 Task: Check all design inspirations
Action: Mouse pressed left at (540, 537)
Screenshot: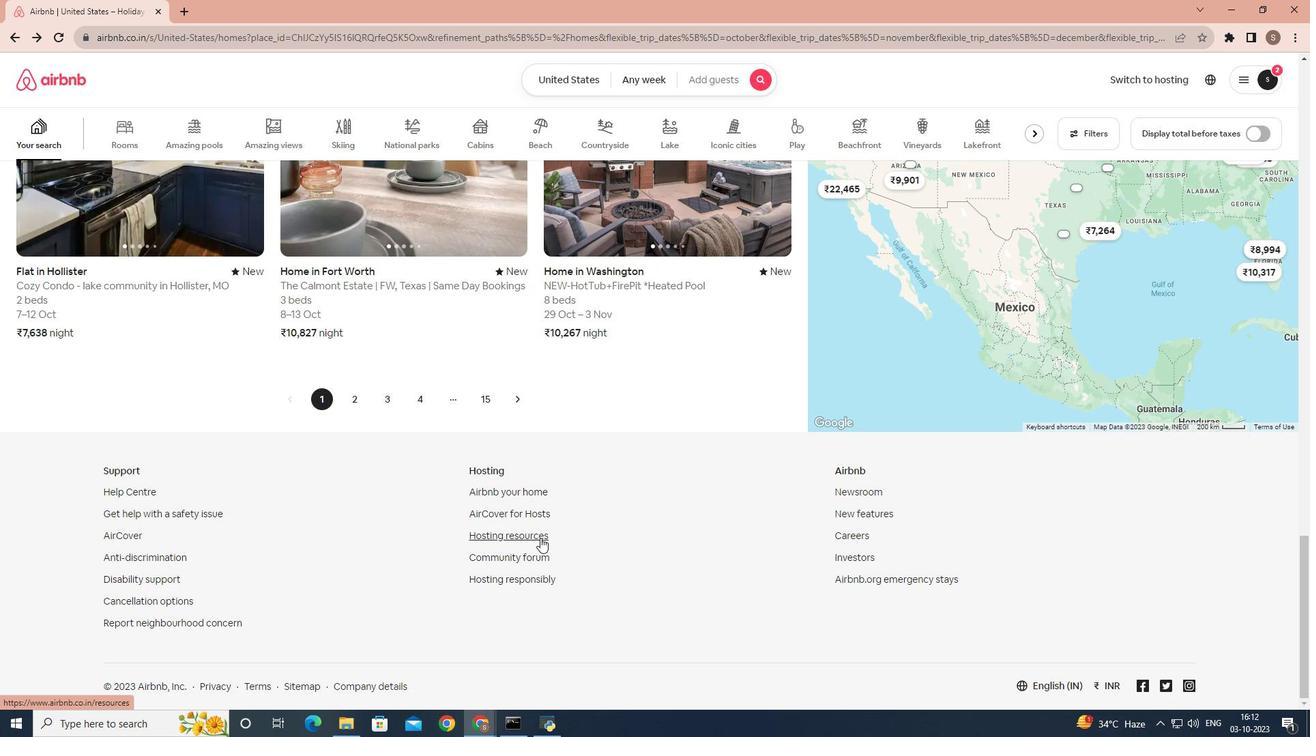 
Action: Mouse moved to (1098, 73)
Screenshot: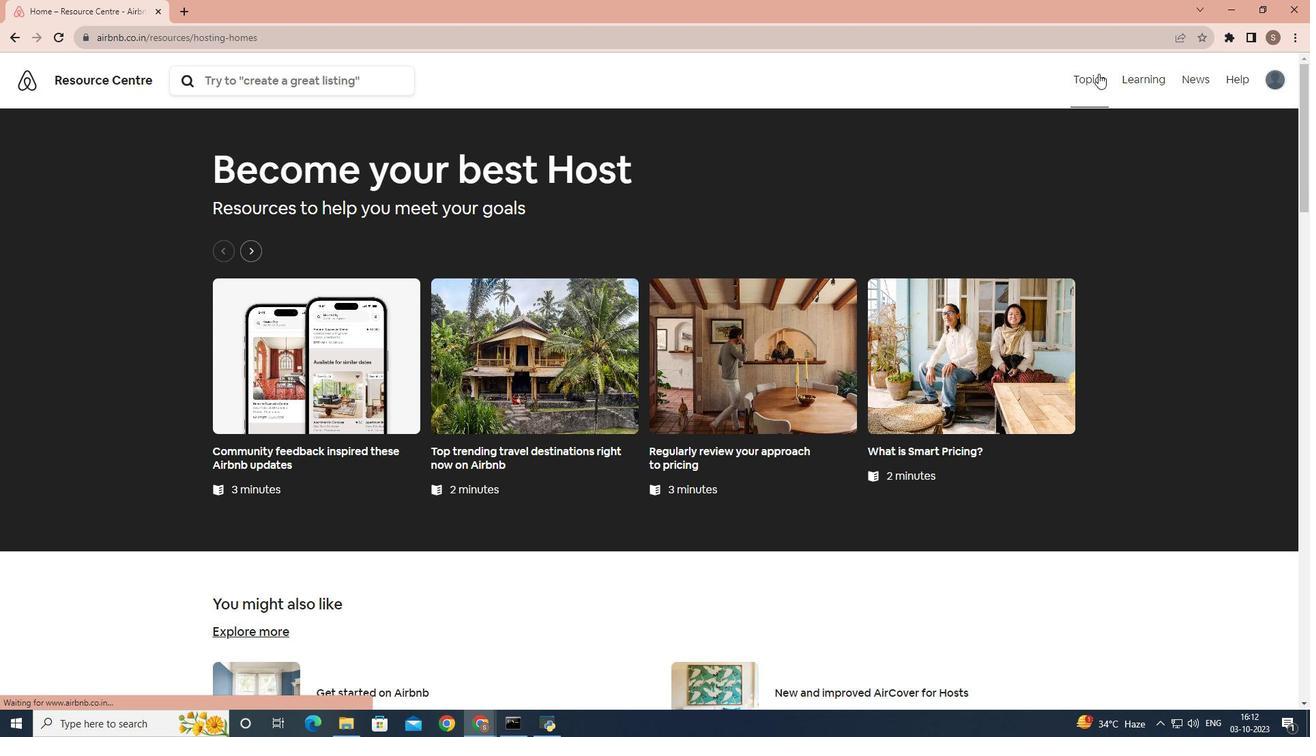 
Action: Mouse pressed left at (1098, 73)
Screenshot: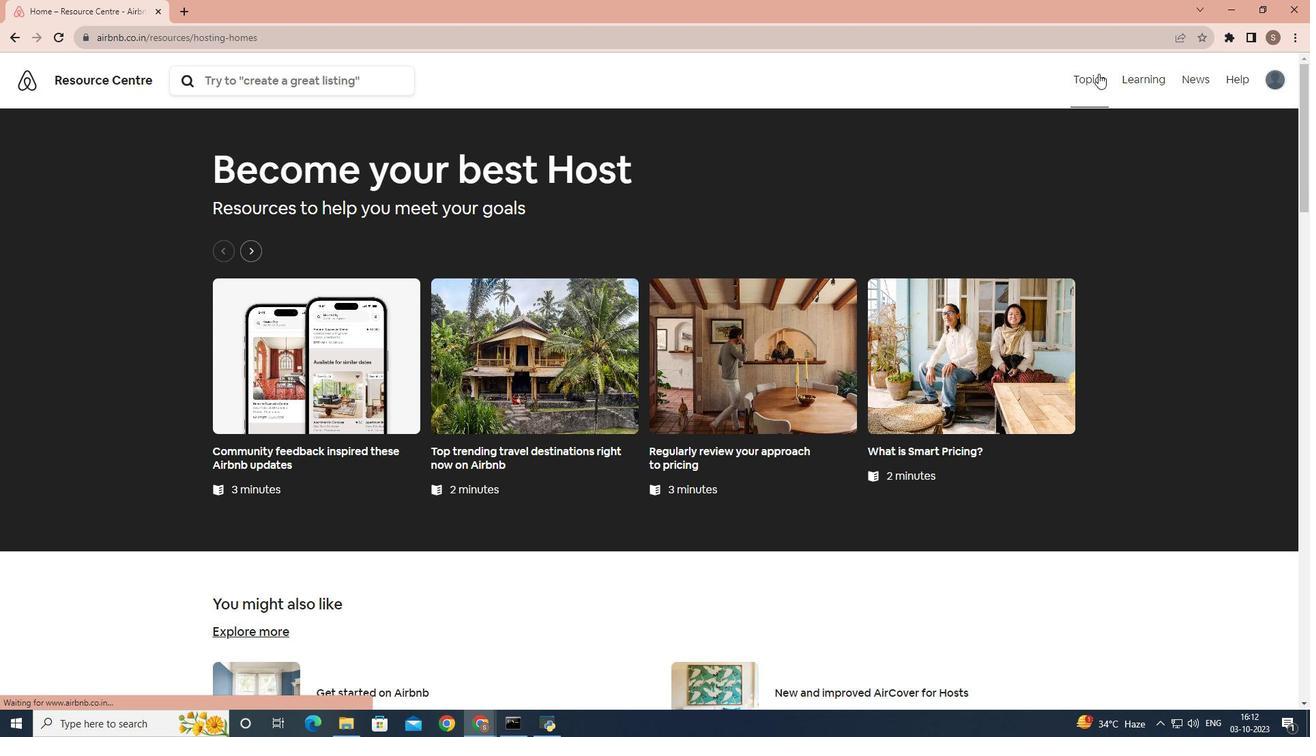 
Action: Mouse moved to (372, 159)
Screenshot: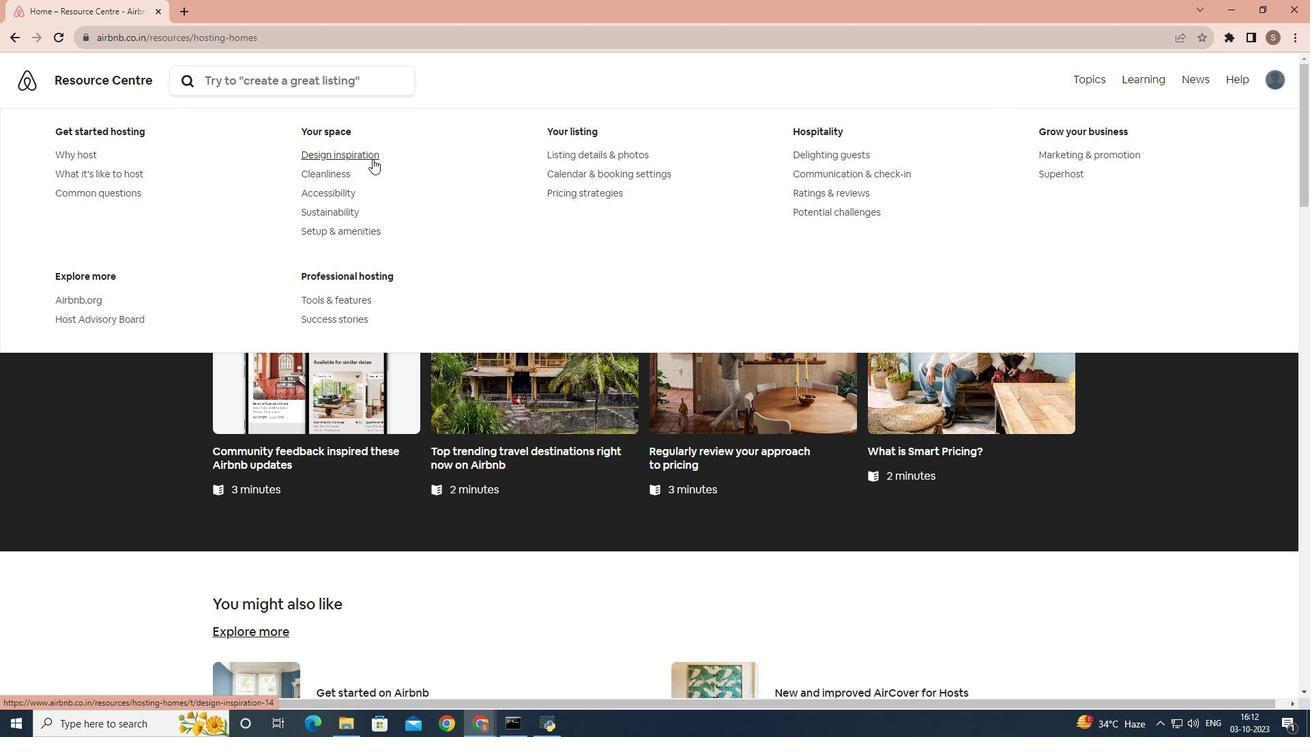 
Action: Mouse pressed left at (372, 159)
Screenshot: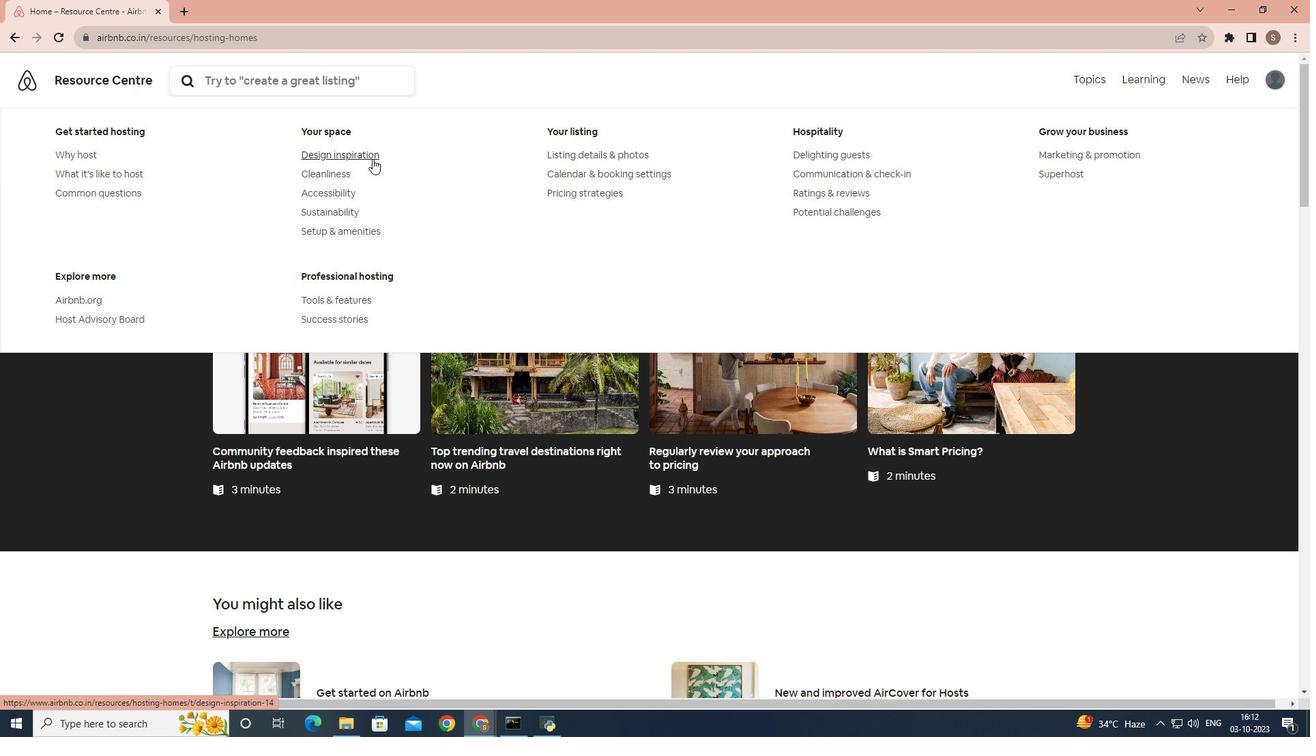 
Action: Mouse moved to (377, 179)
Screenshot: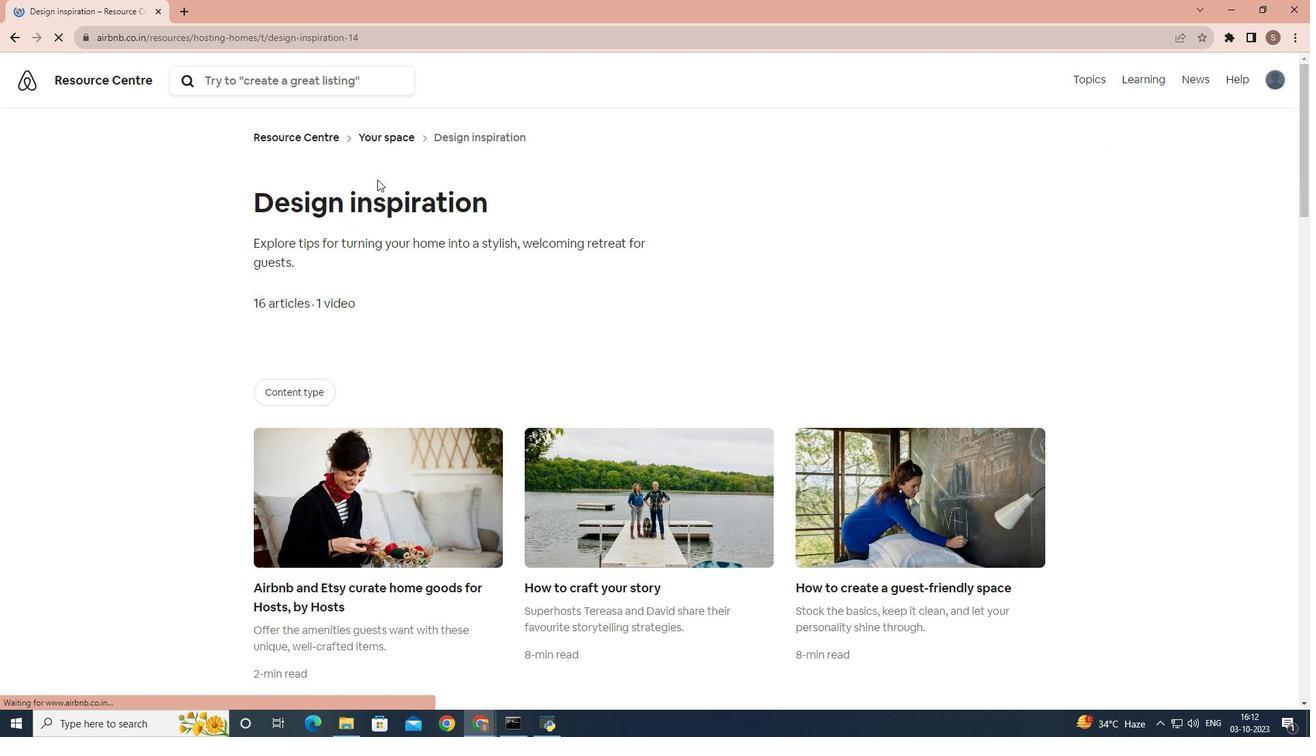 
Action: Mouse scrolled (377, 178) with delta (0, 0)
Screenshot: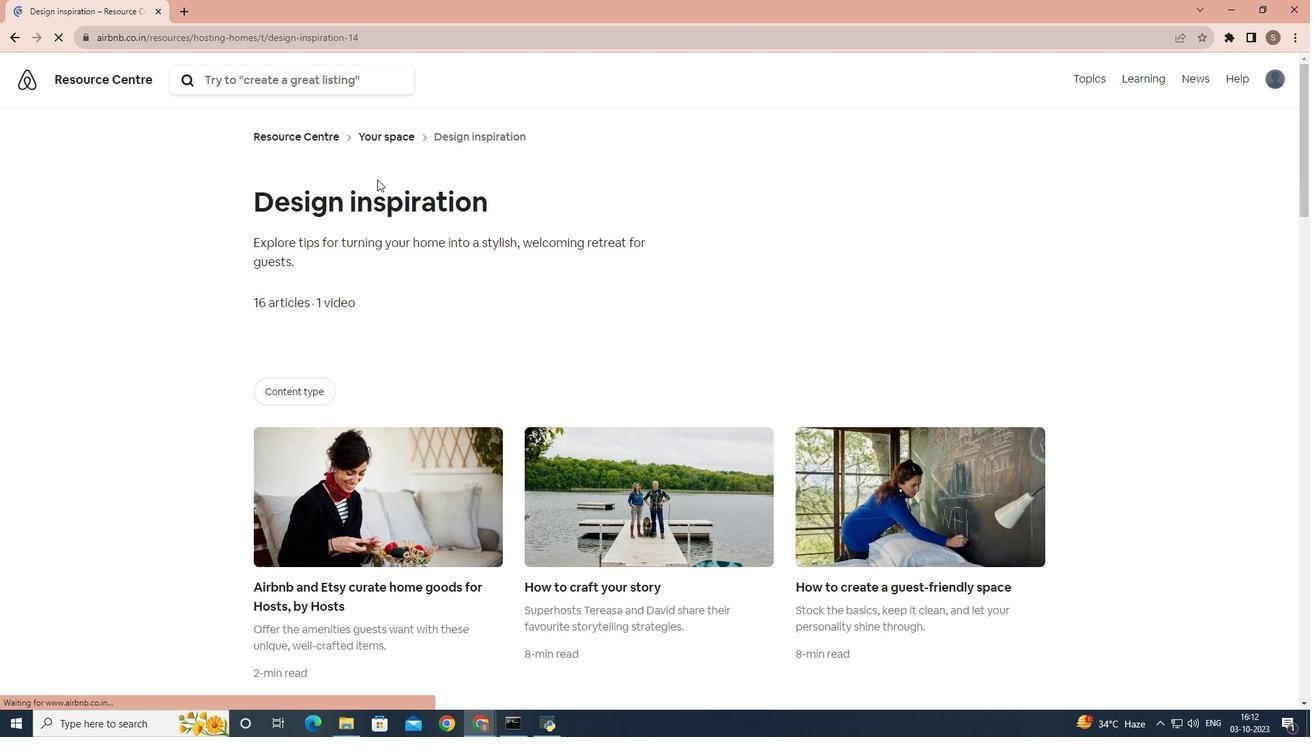 
Action: Mouse scrolled (377, 178) with delta (0, 0)
Screenshot: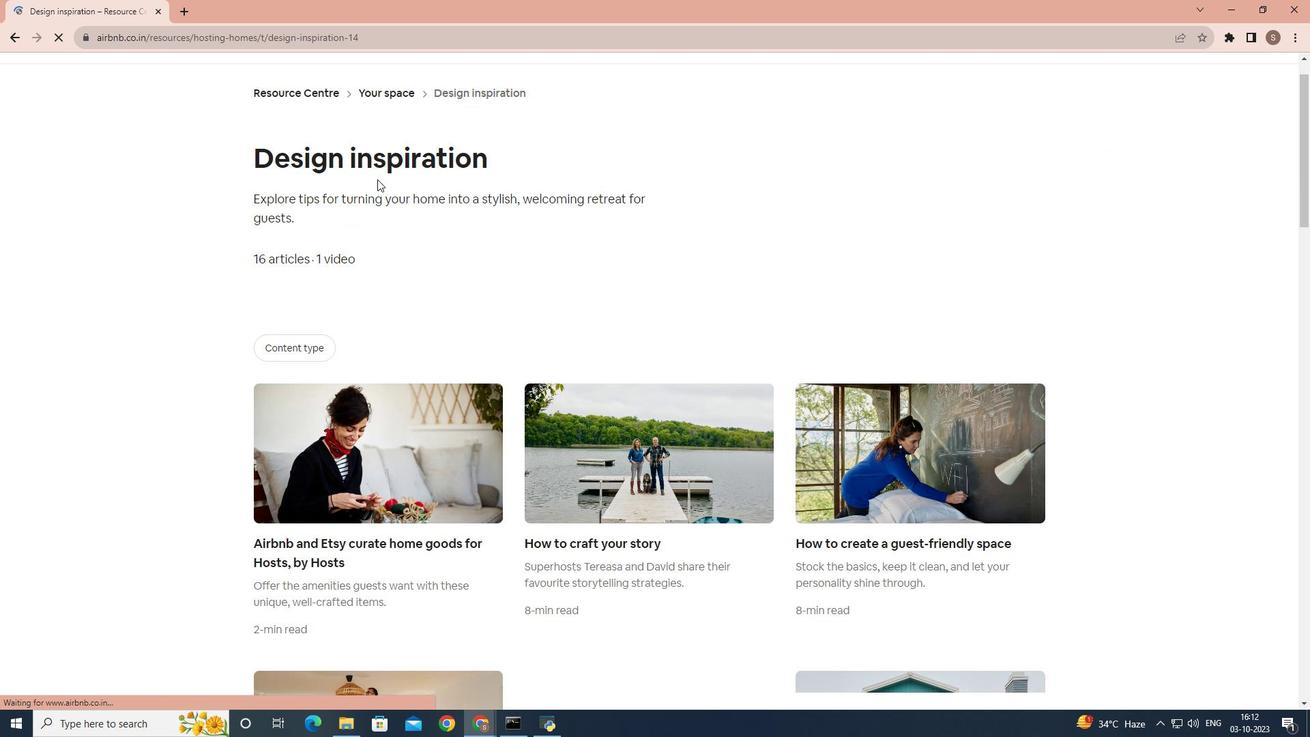 
Action: Mouse scrolled (377, 178) with delta (0, 0)
Screenshot: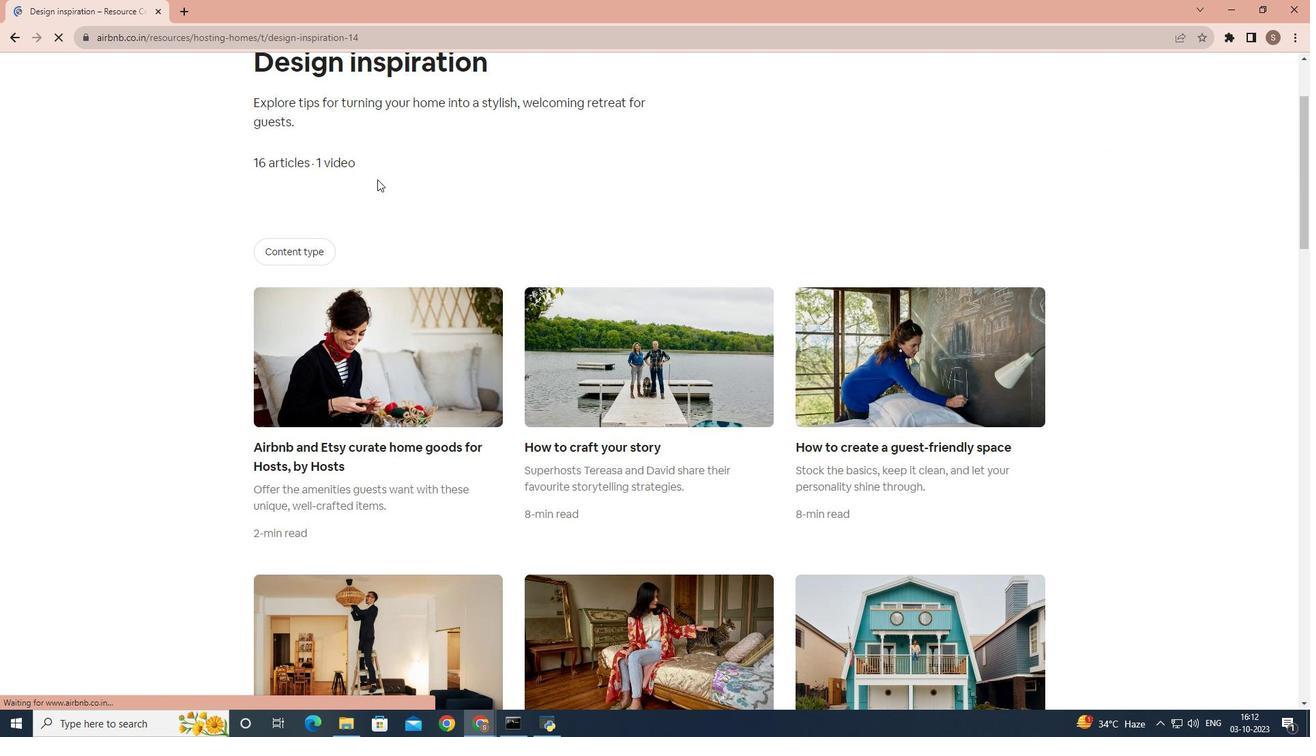 
Action: Mouse scrolled (377, 178) with delta (0, 0)
Screenshot: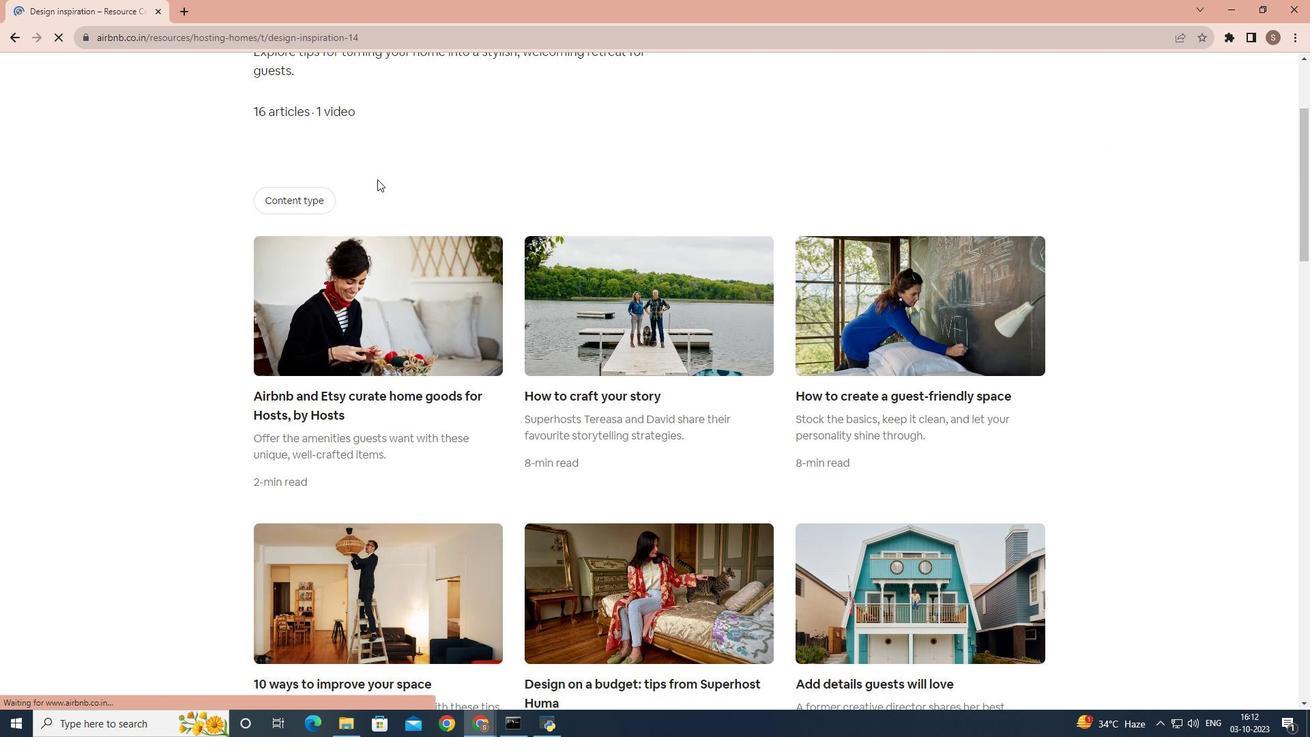 
Action: Mouse scrolled (377, 178) with delta (0, 0)
Screenshot: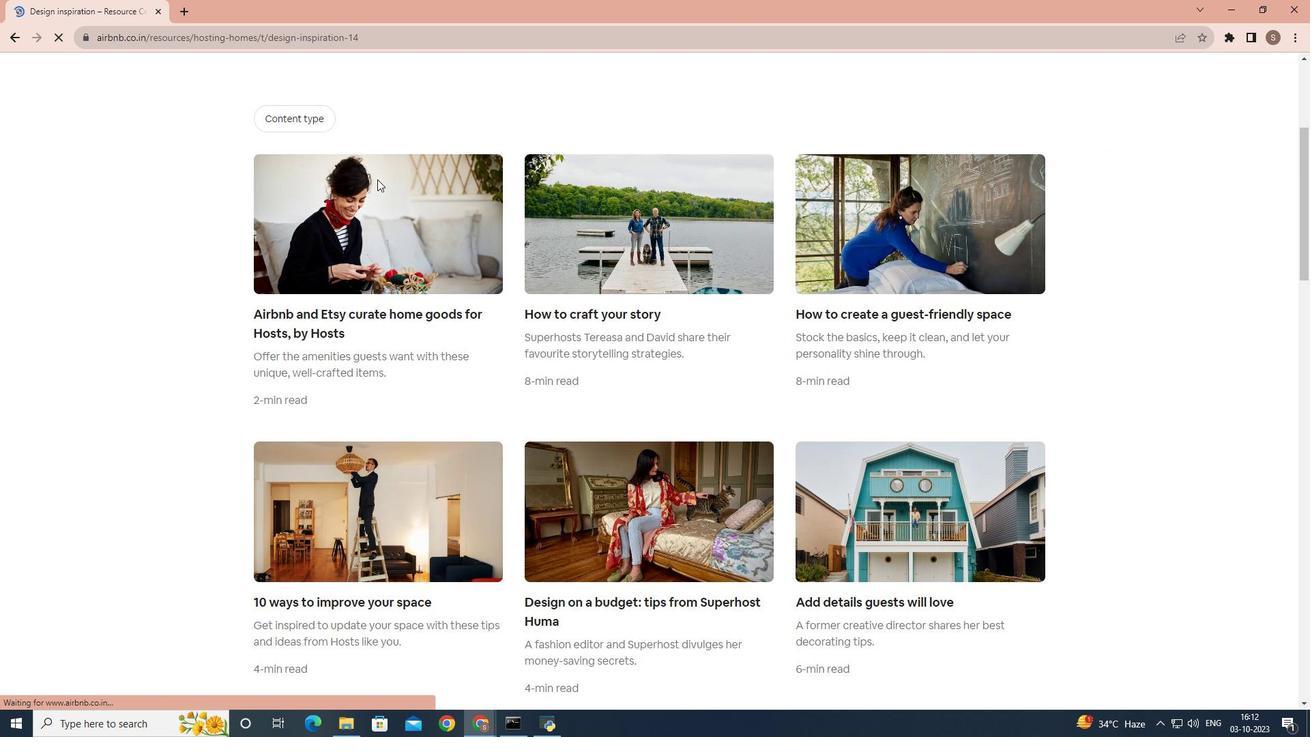 
Action: Mouse scrolled (377, 178) with delta (0, 0)
Screenshot: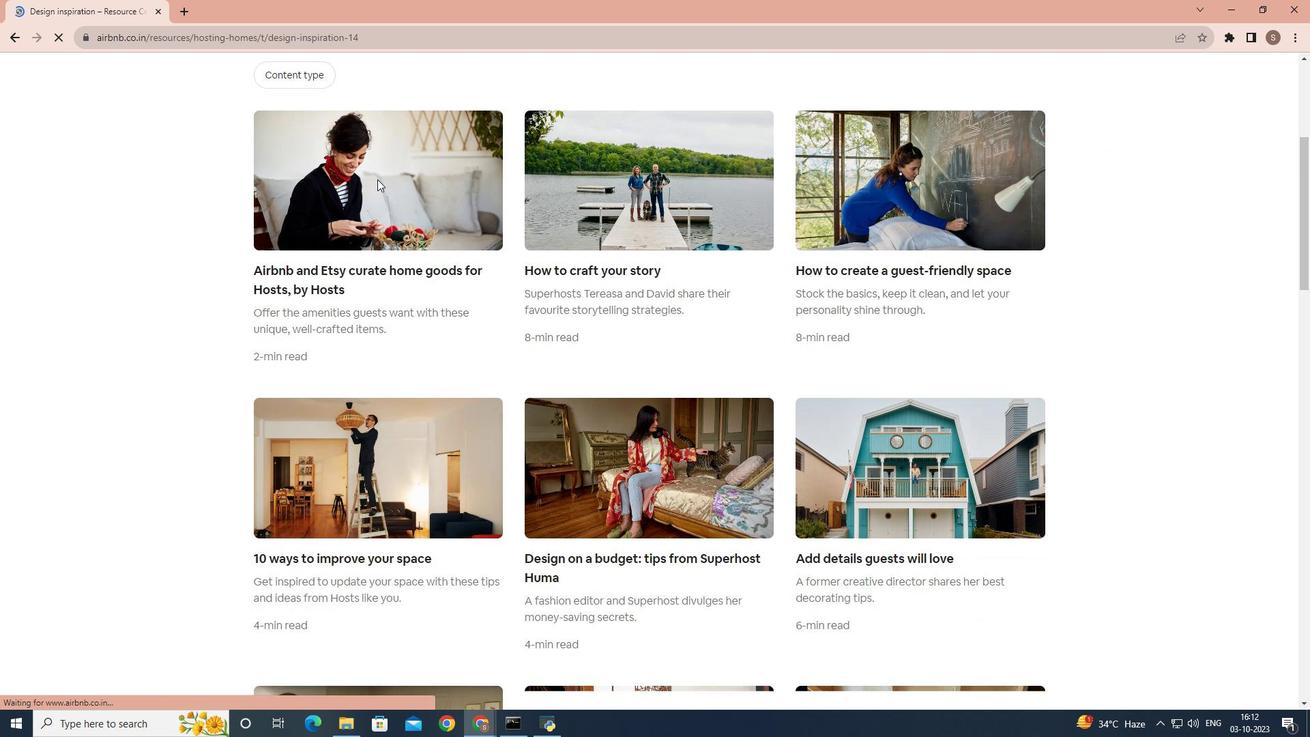 
Action: Mouse scrolled (377, 178) with delta (0, 0)
Screenshot: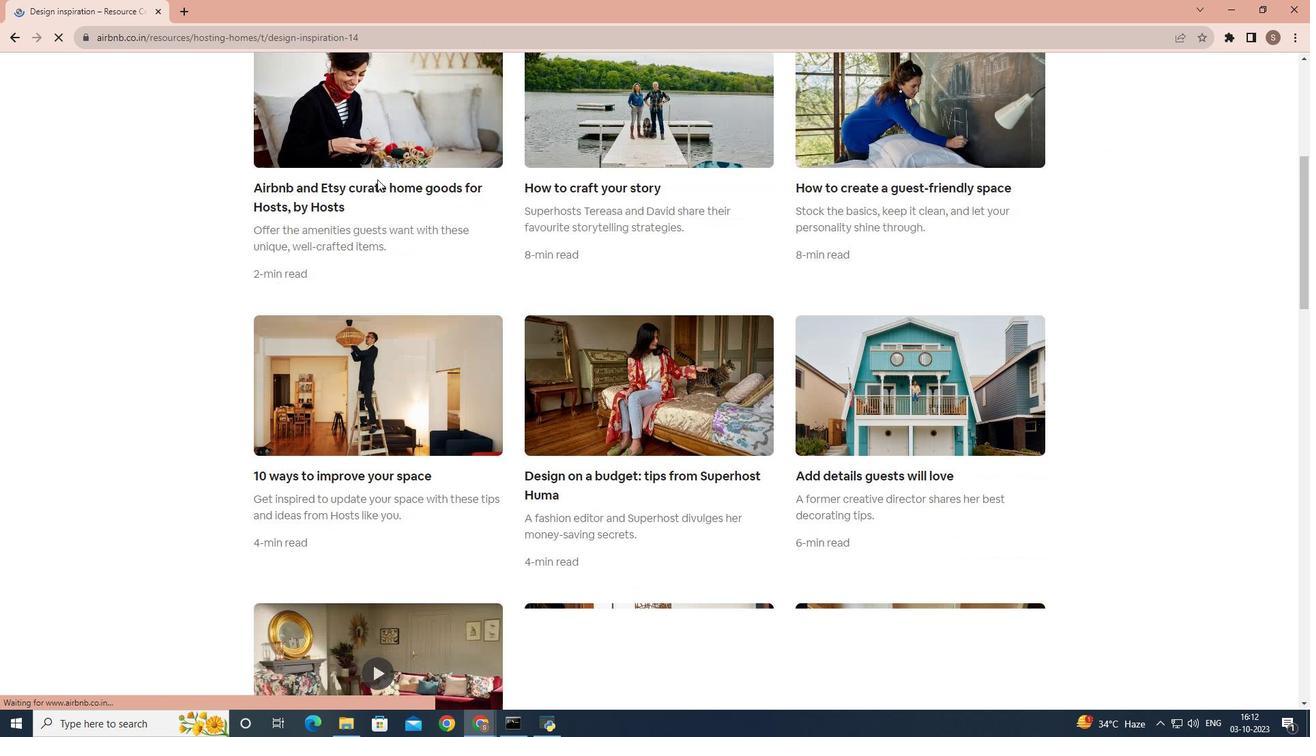 
Action: Mouse scrolled (377, 178) with delta (0, 0)
Screenshot: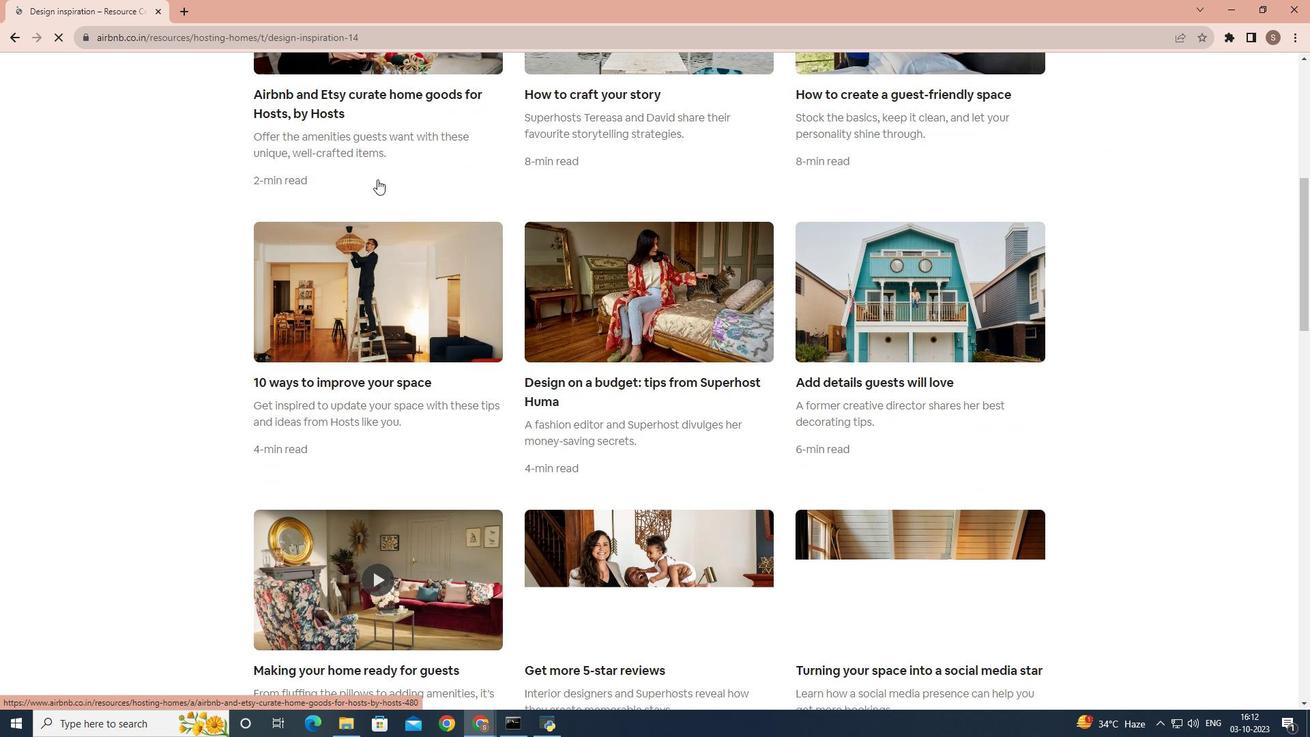 
Action: Mouse scrolled (377, 178) with delta (0, 0)
Screenshot: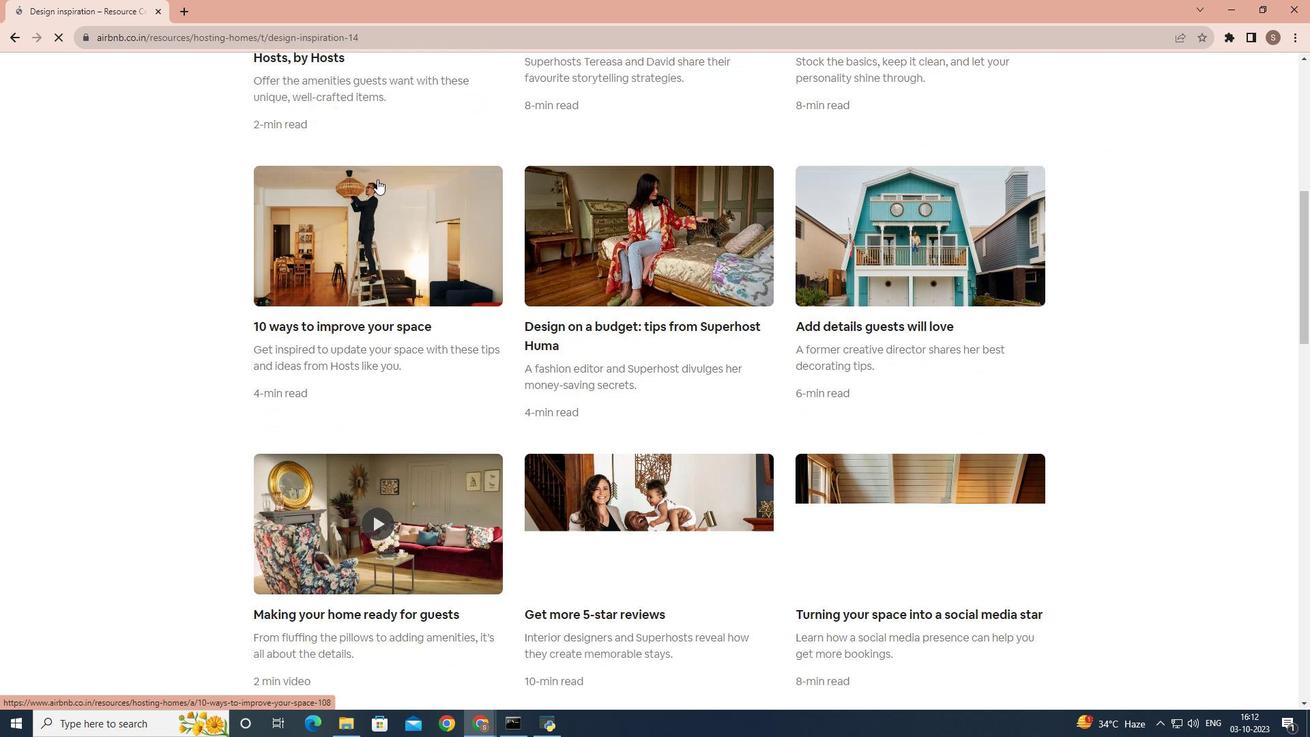 
Action: Mouse scrolled (377, 178) with delta (0, 0)
Screenshot: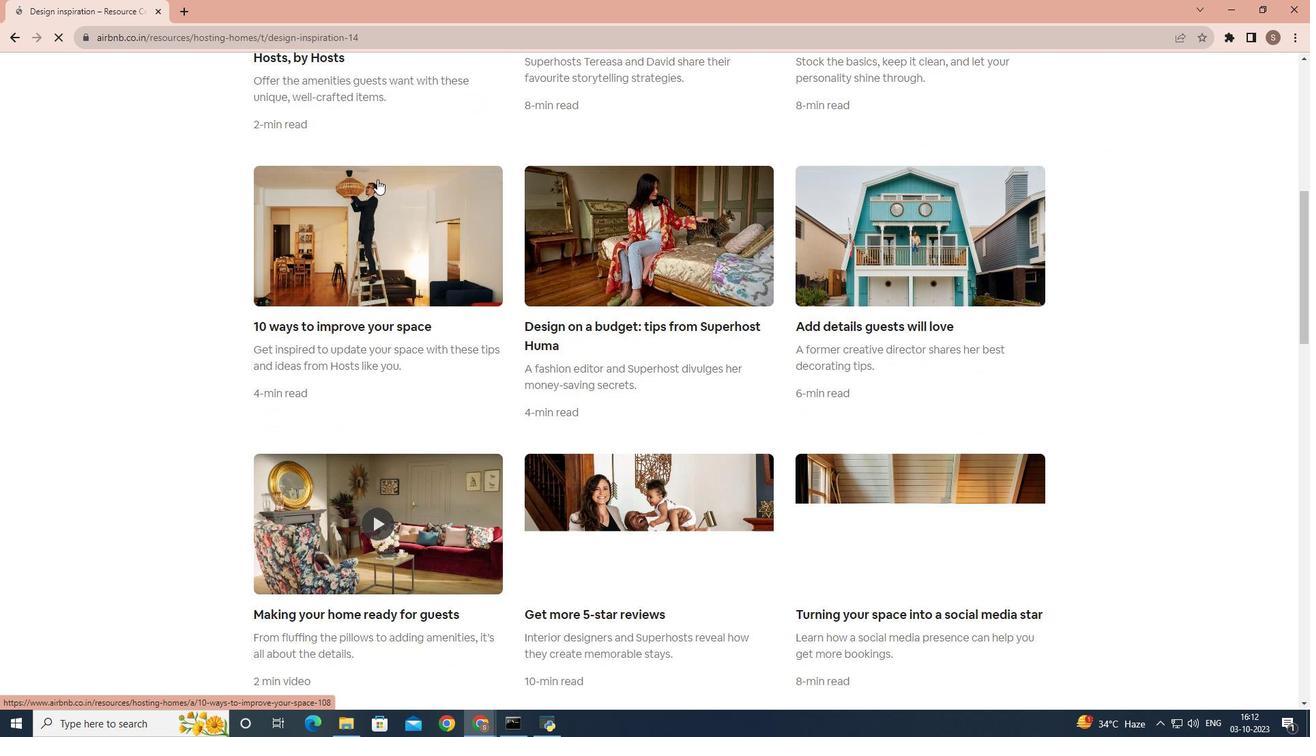 
Action: Mouse scrolled (377, 178) with delta (0, 0)
Screenshot: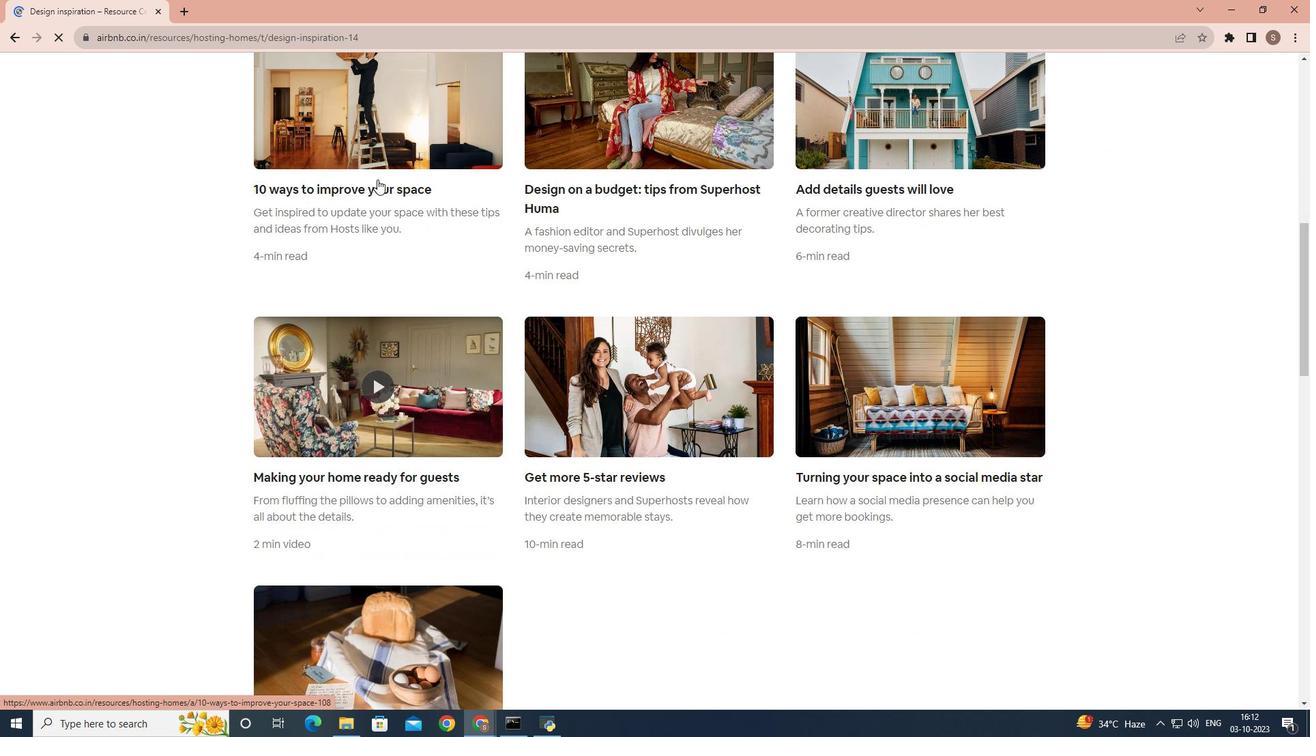
Action: Mouse scrolled (377, 178) with delta (0, 0)
Screenshot: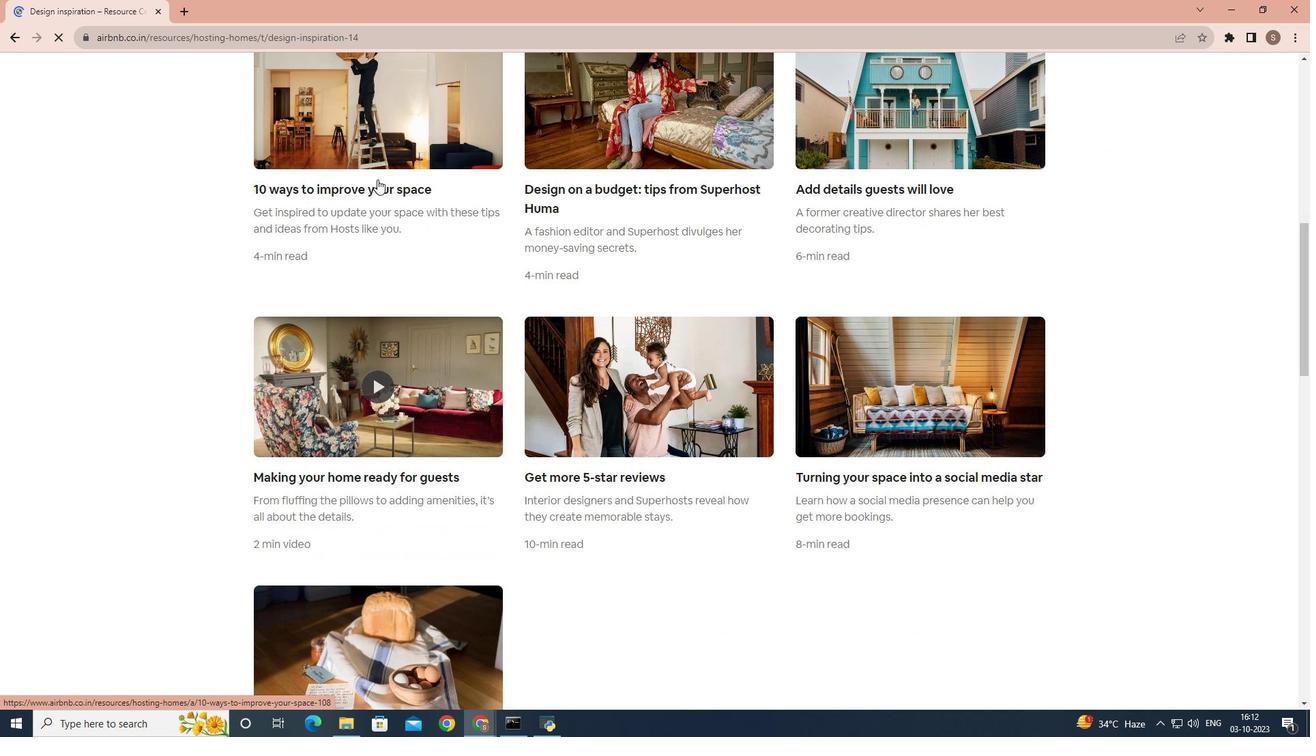 
Action: Mouse scrolled (377, 178) with delta (0, 0)
Screenshot: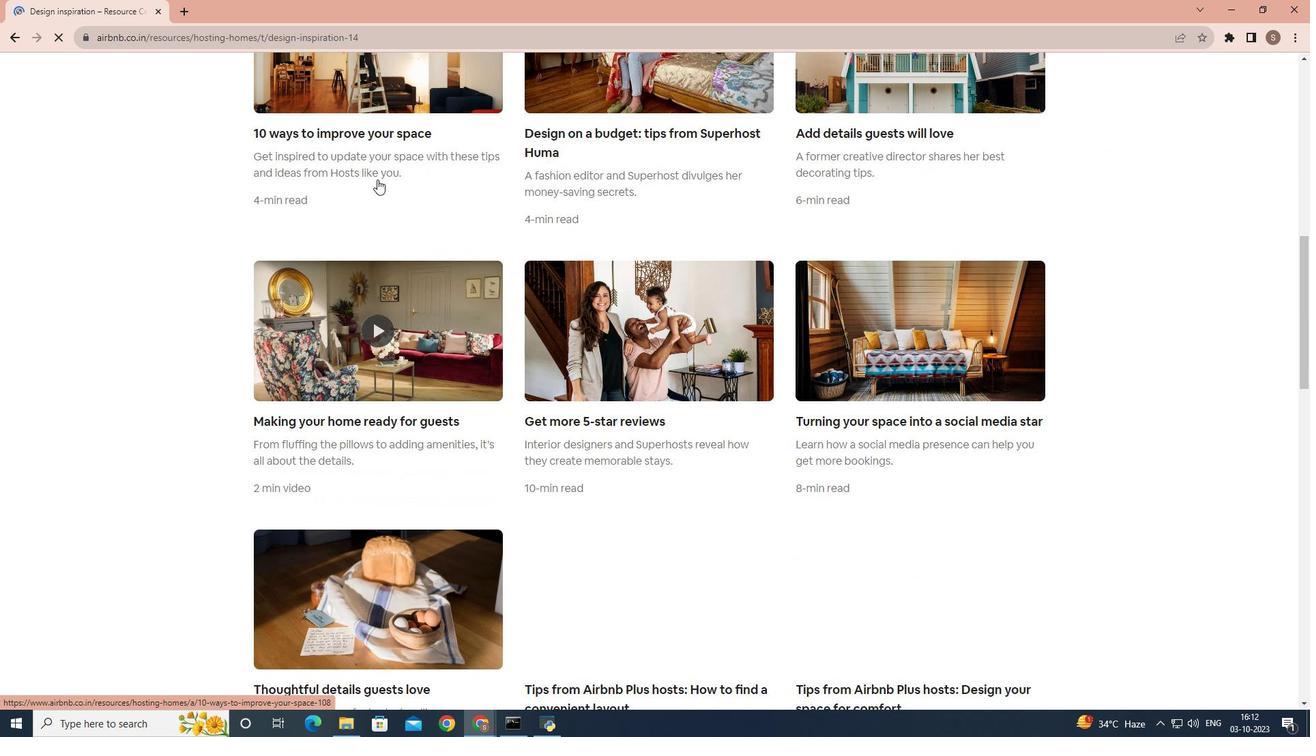 
Action: Mouse scrolled (377, 178) with delta (0, 0)
Screenshot: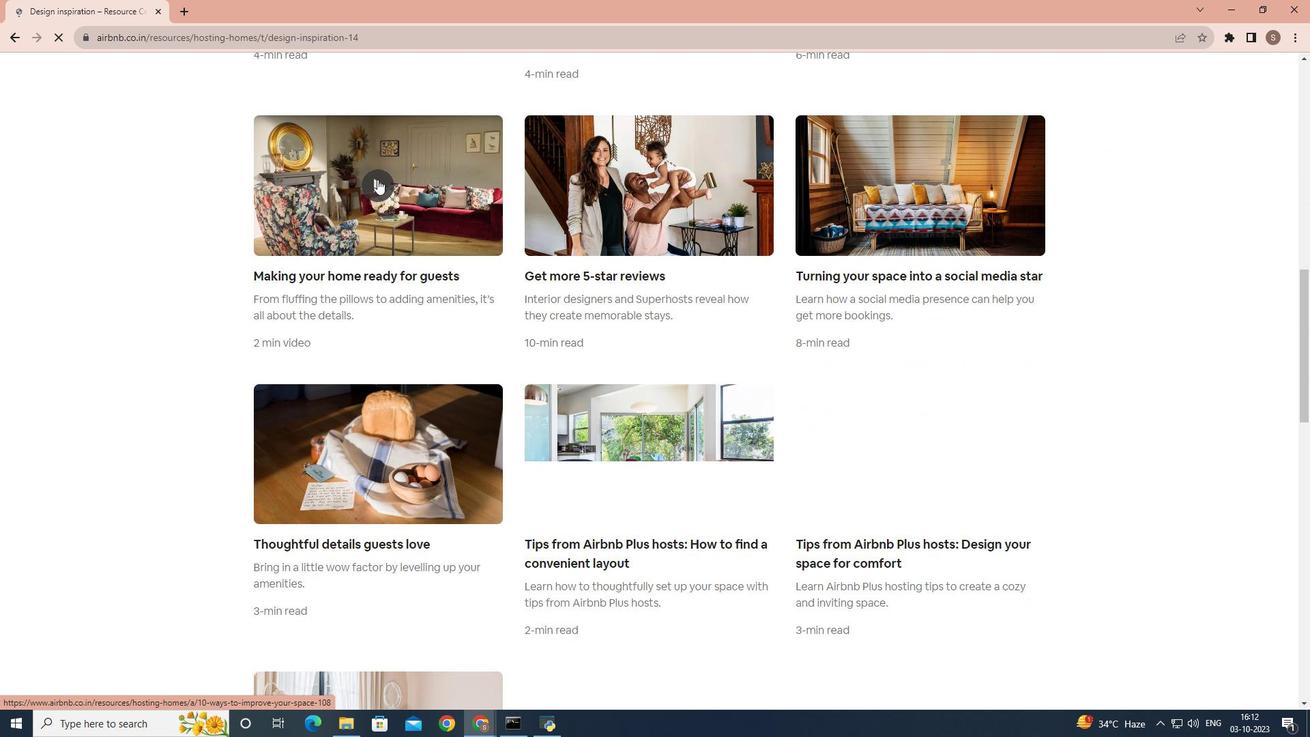 
Action: Mouse scrolled (377, 178) with delta (0, 0)
Screenshot: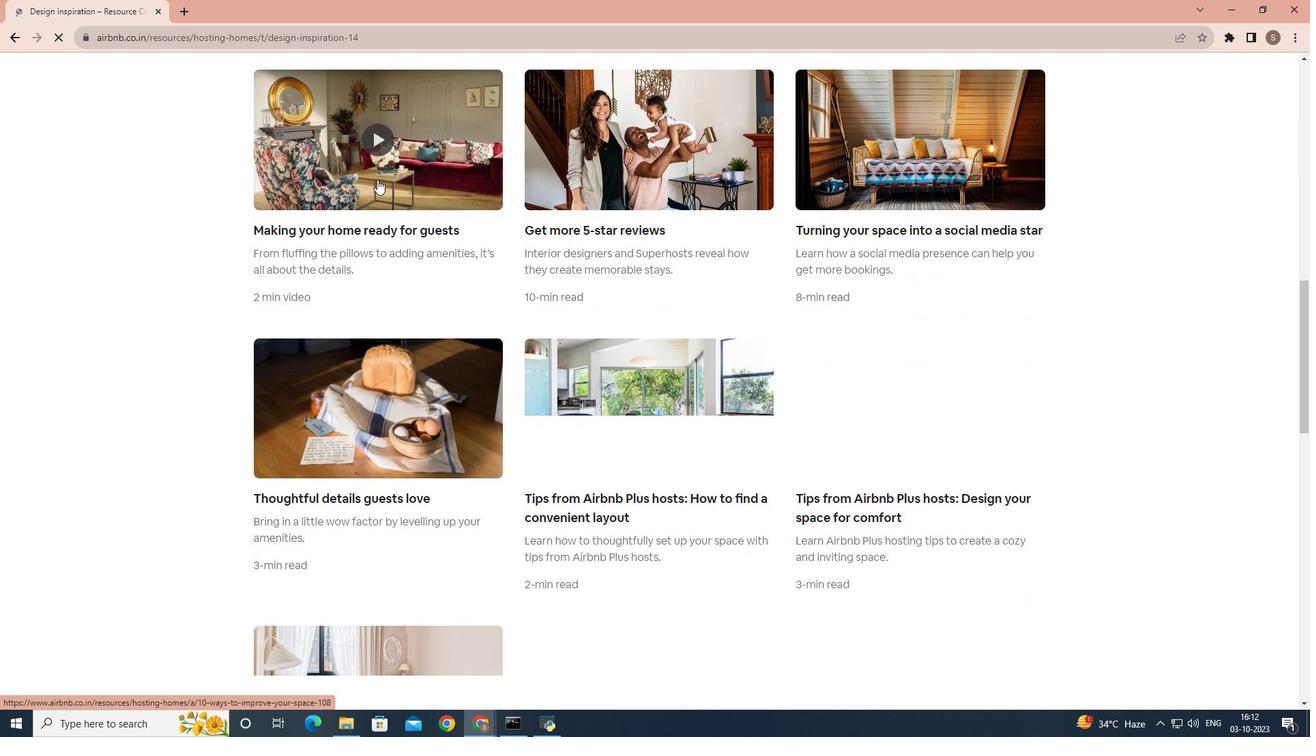
Action: Mouse scrolled (377, 178) with delta (0, 0)
Screenshot: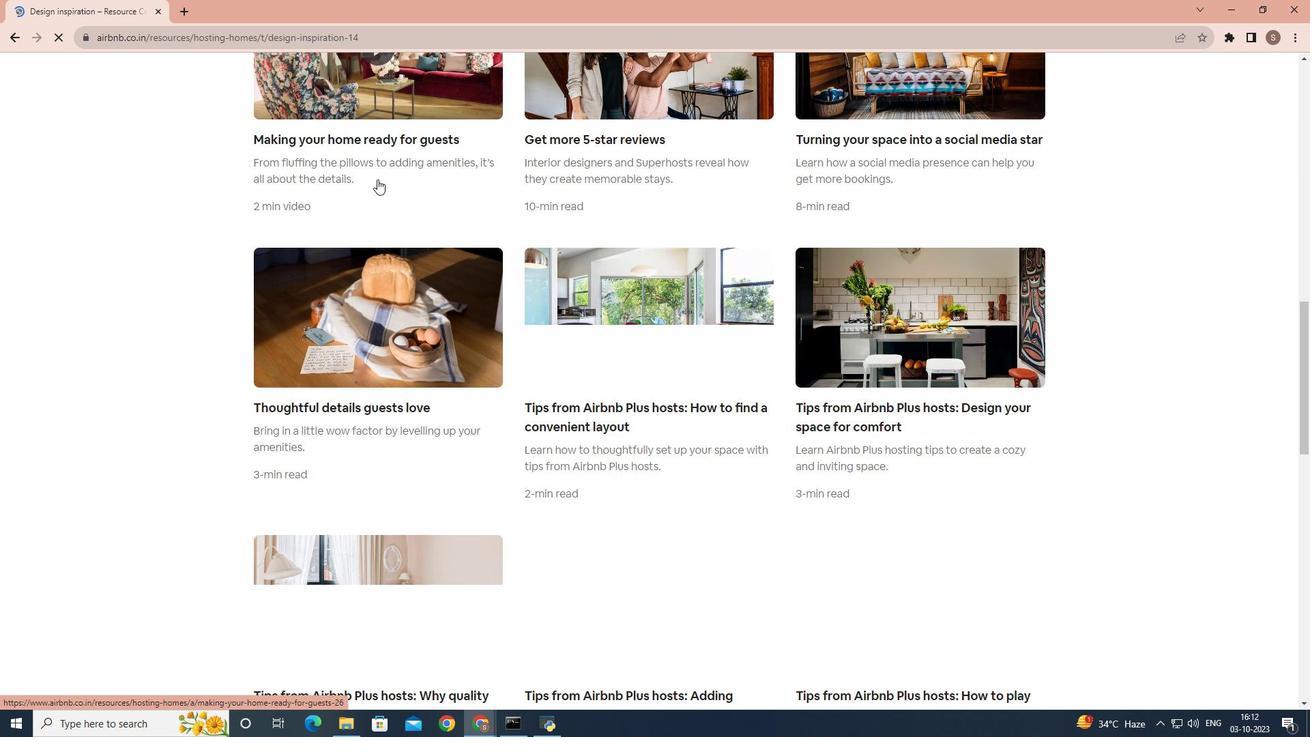 
Action: Mouse scrolled (377, 178) with delta (0, 0)
Screenshot: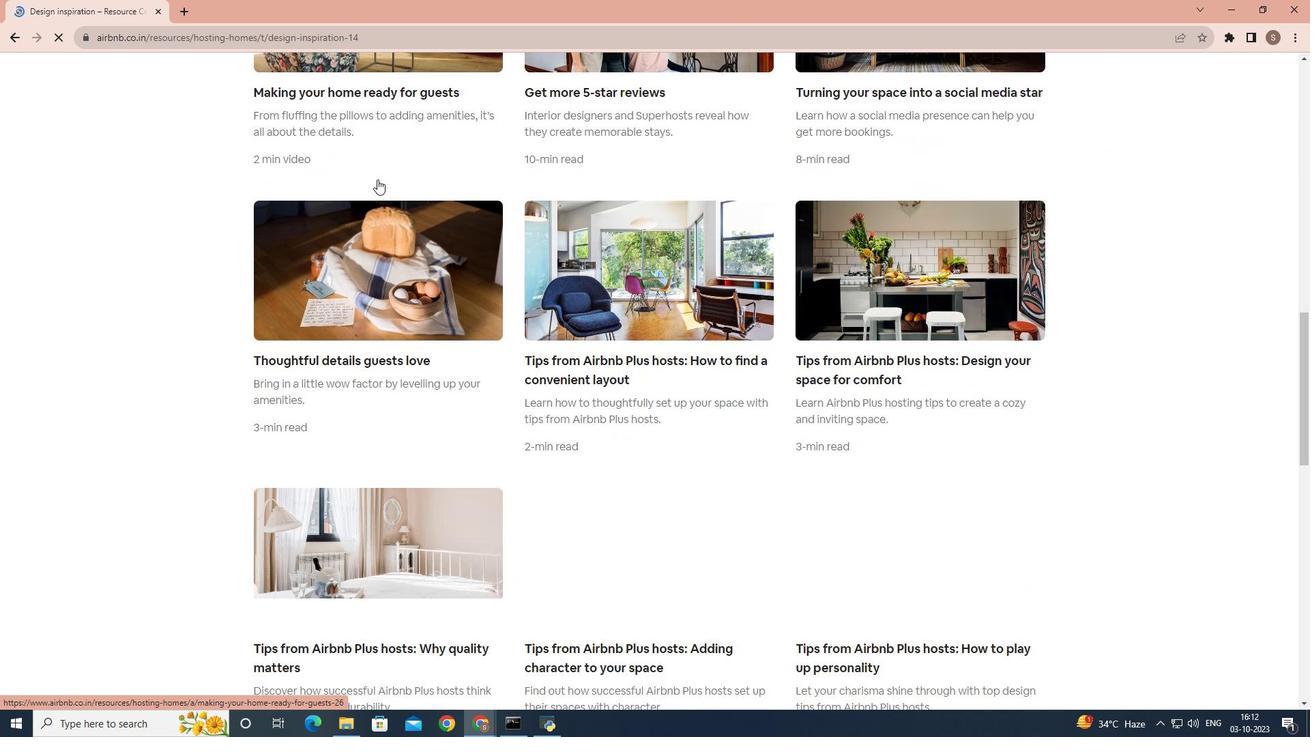 
Action: Mouse scrolled (377, 178) with delta (0, 0)
Screenshot: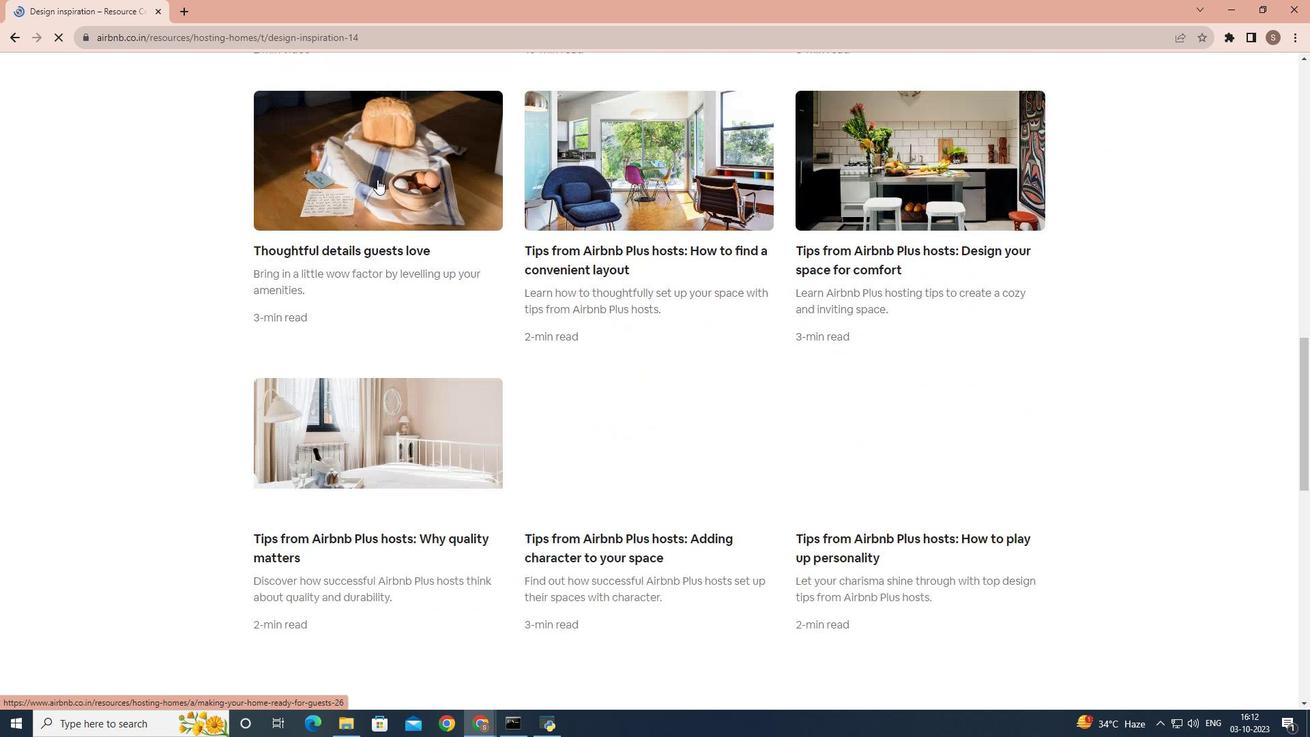 
Action: Mouse scrolled (377, 178) with delta (0, 0)
Screenshot: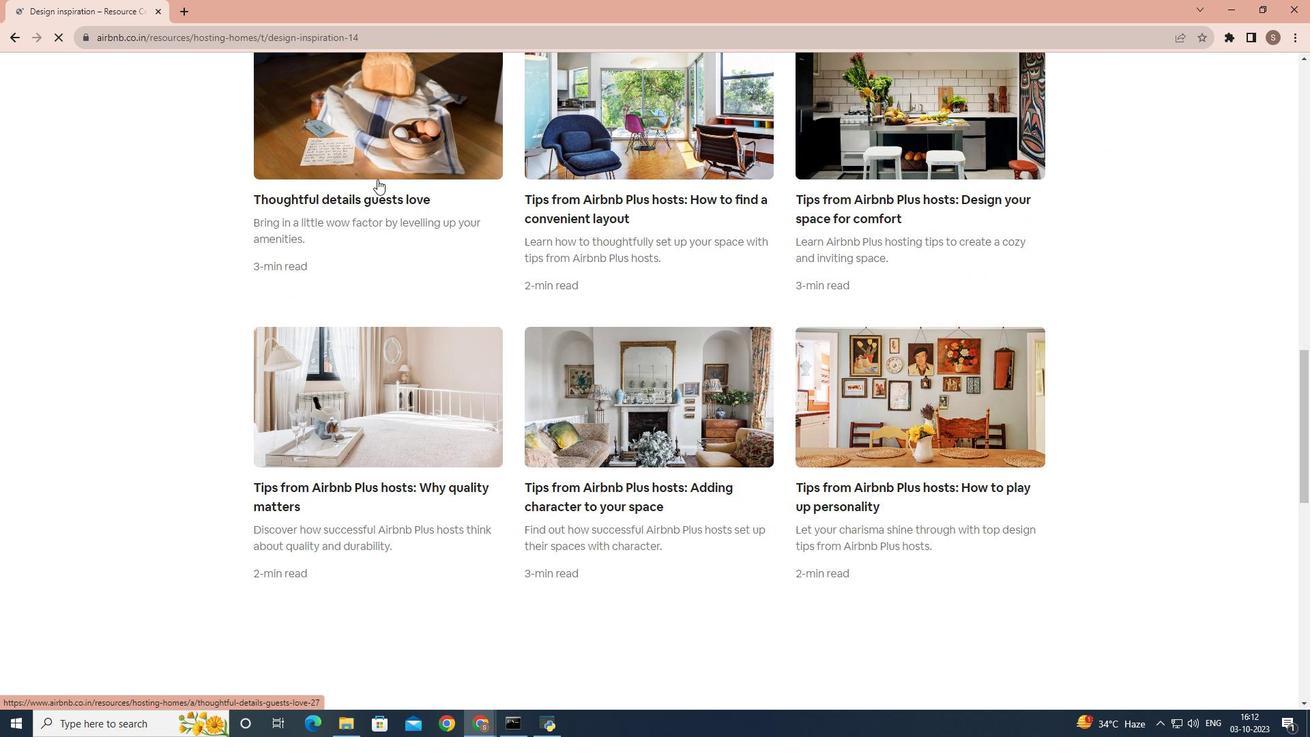 
Action: Mouse scrolled (377, 178) with delta (0, 0)
Screenshot: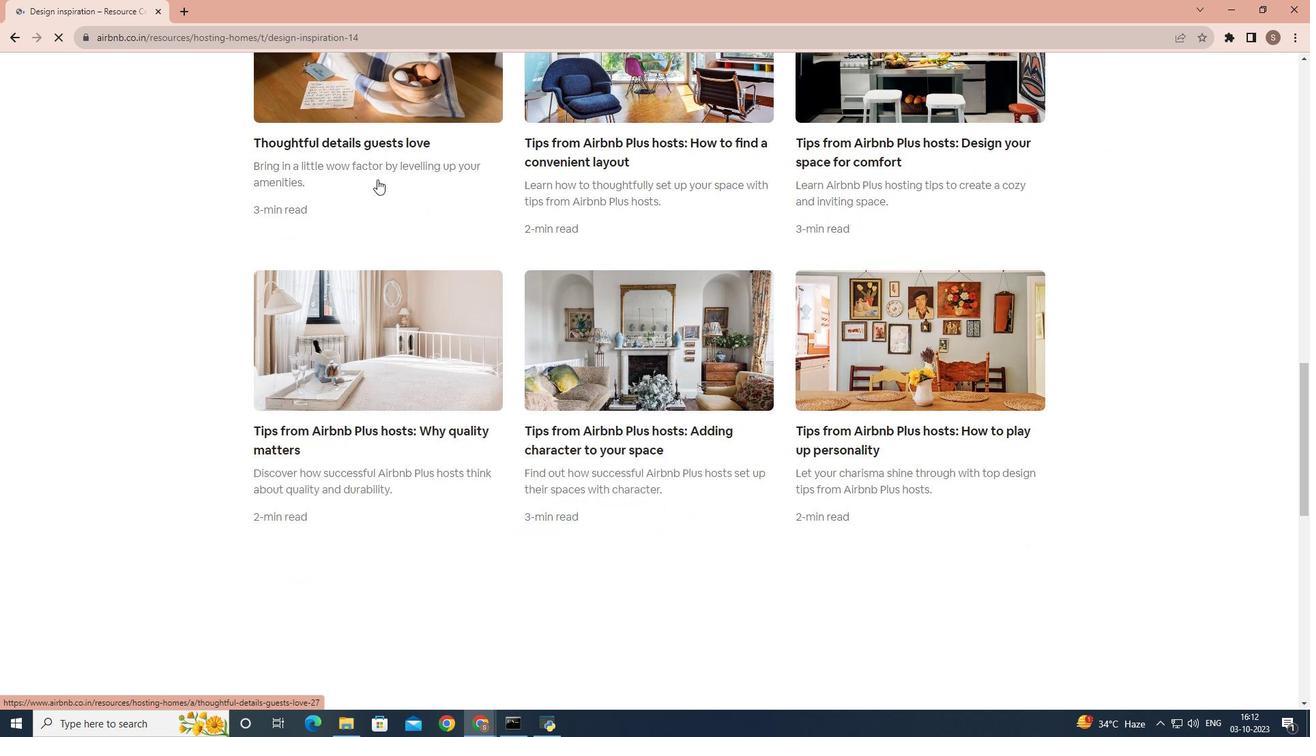
Action: Mouse scrolled (377, 178) with delta (0, 0)
Screenshot: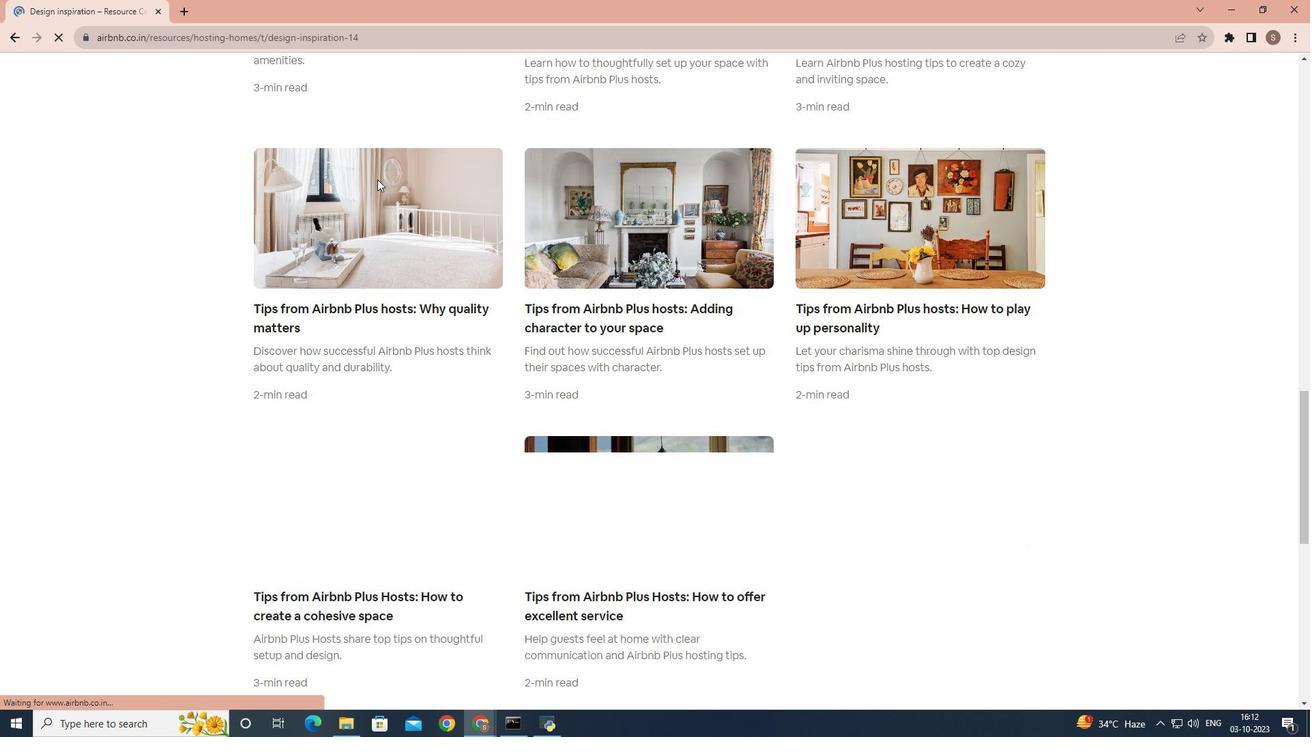 
Action: Mouse scrolled (377, 178) with delta (0, 0)
Screenshot: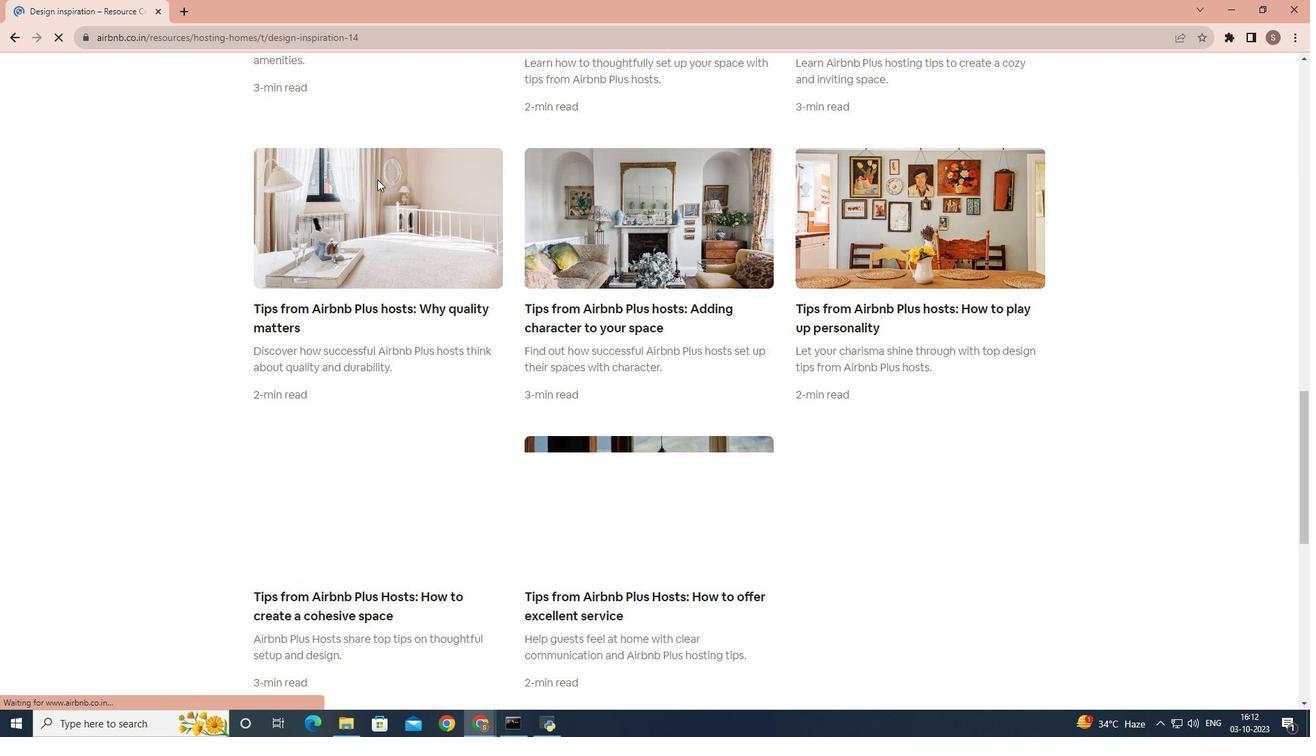 
Action: Mouse scrolled (377, 178) with delta (0, 0)
Screenshot: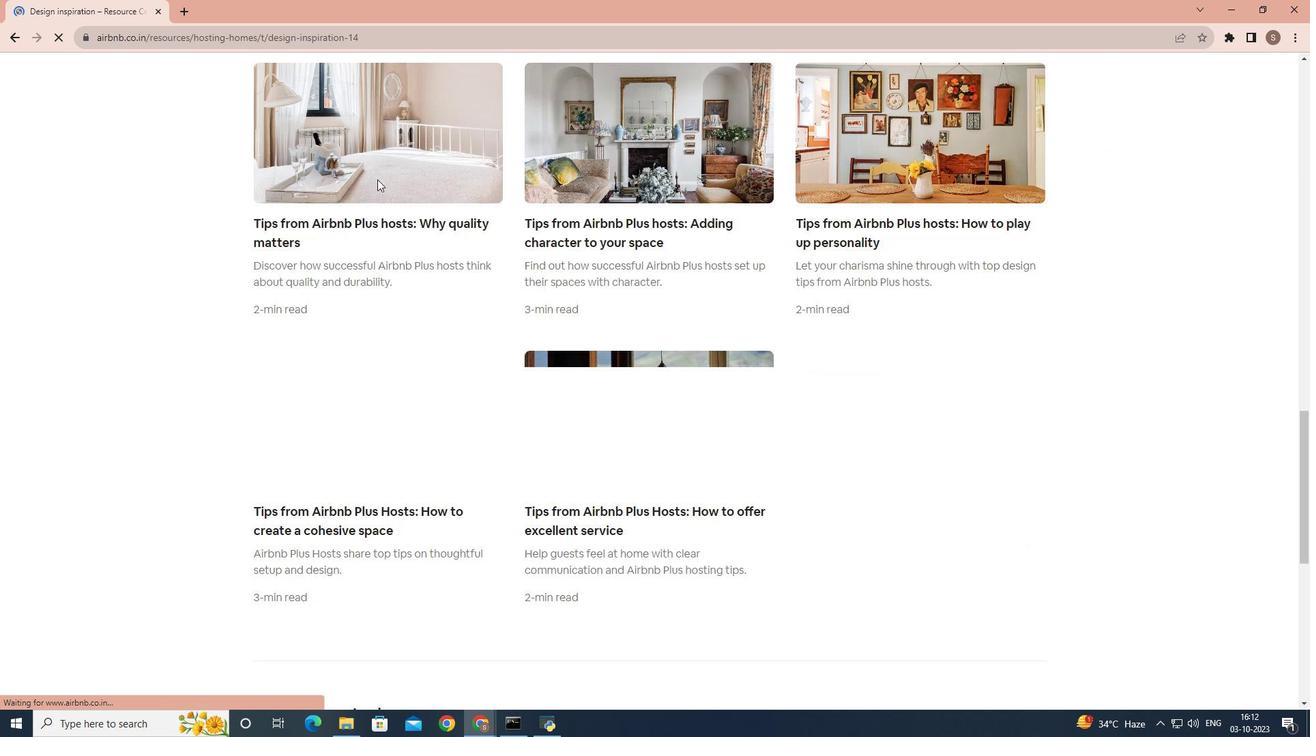 
Action: Mouse scrolled (377, 178) with delta (0, 0)
Screenshot: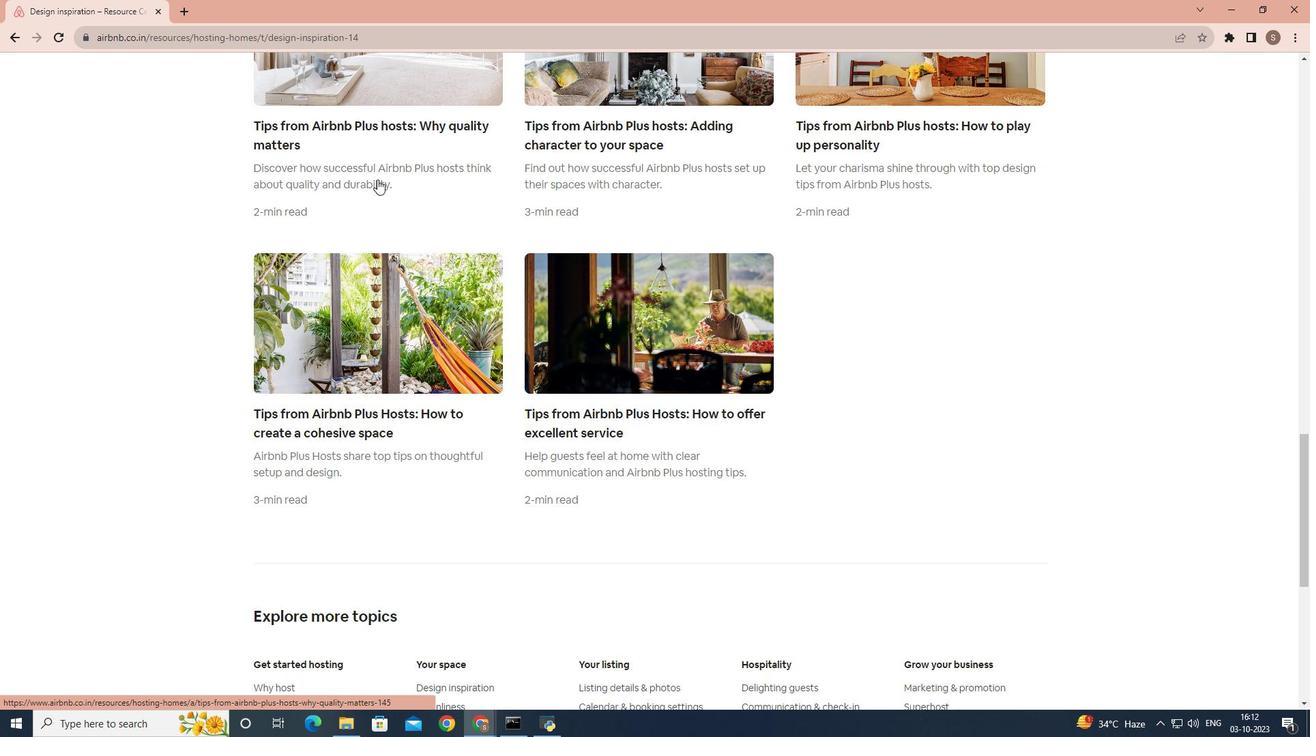 
Action: Mouse scrolled (377, 178) with delta (0, 0)
Screenshot: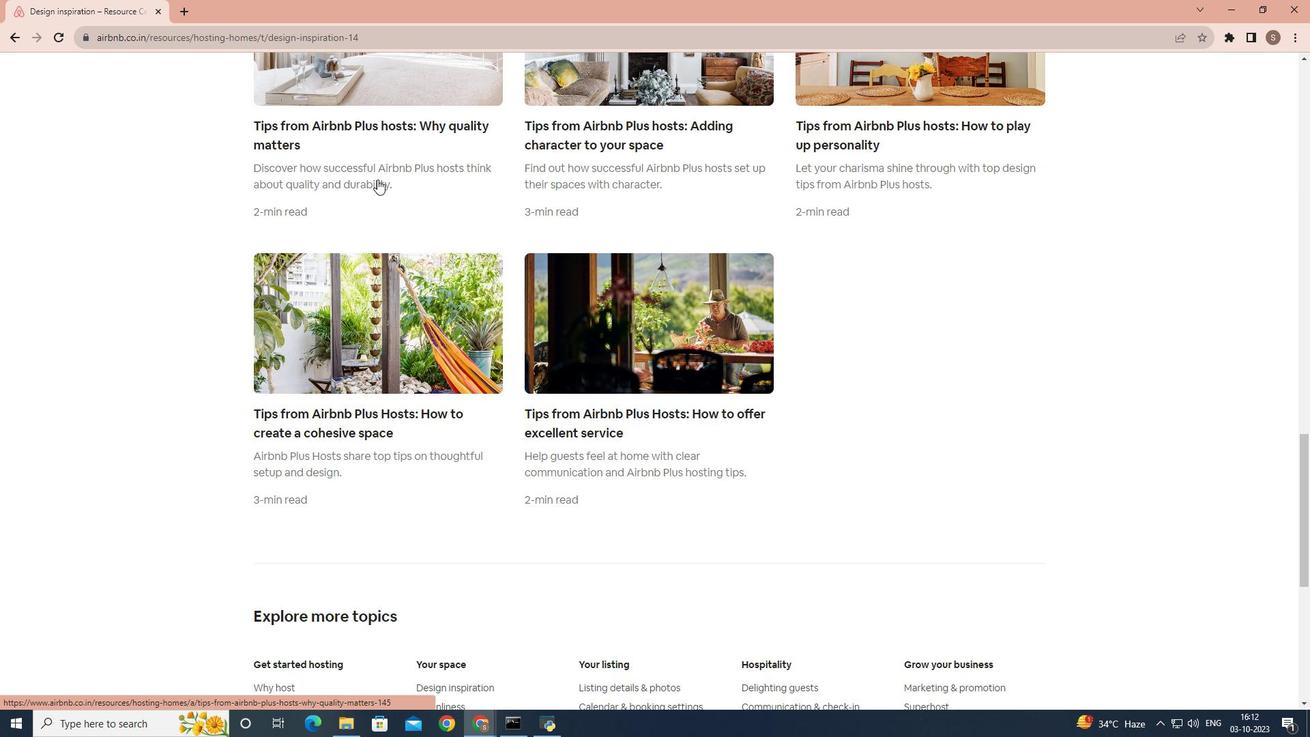 
Action: Mouse scrolled (377, 178) with delta (0, 0)
Screenshot: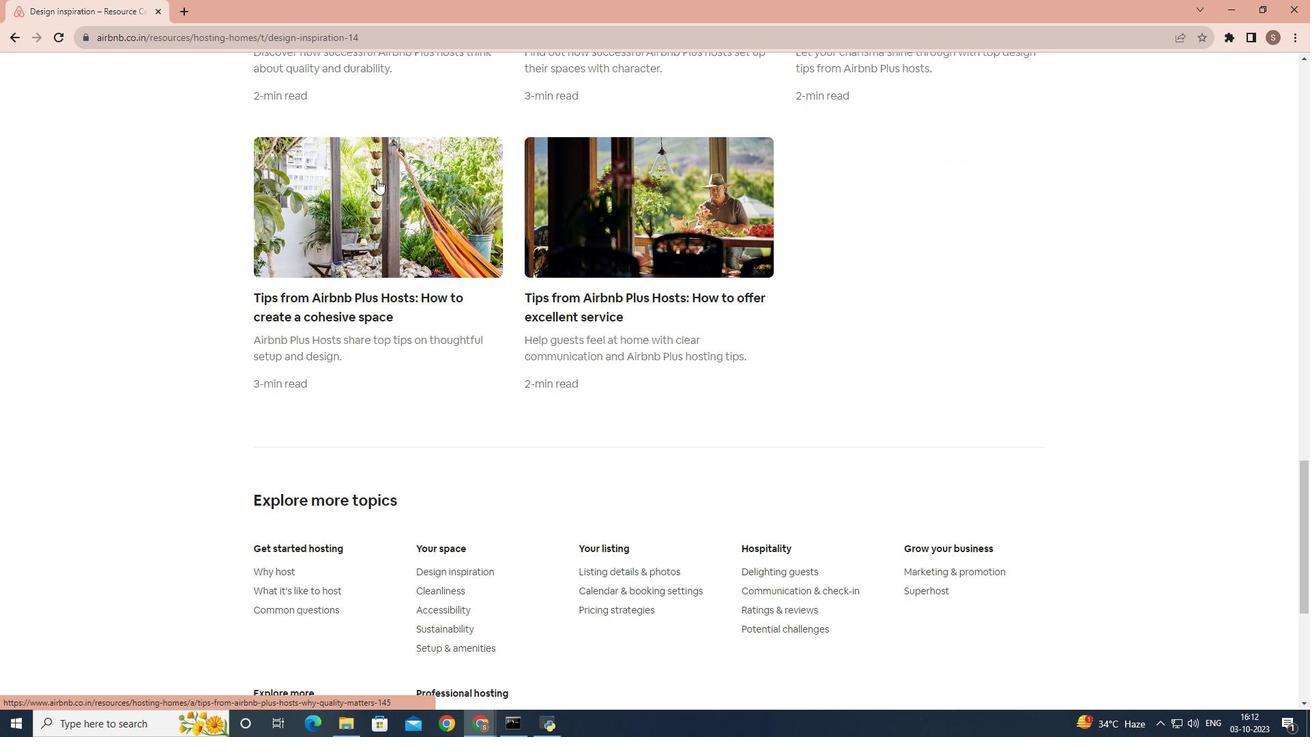 
Action: Mouse scrolled (377, 178) with delta (0, 0)
Screenshot: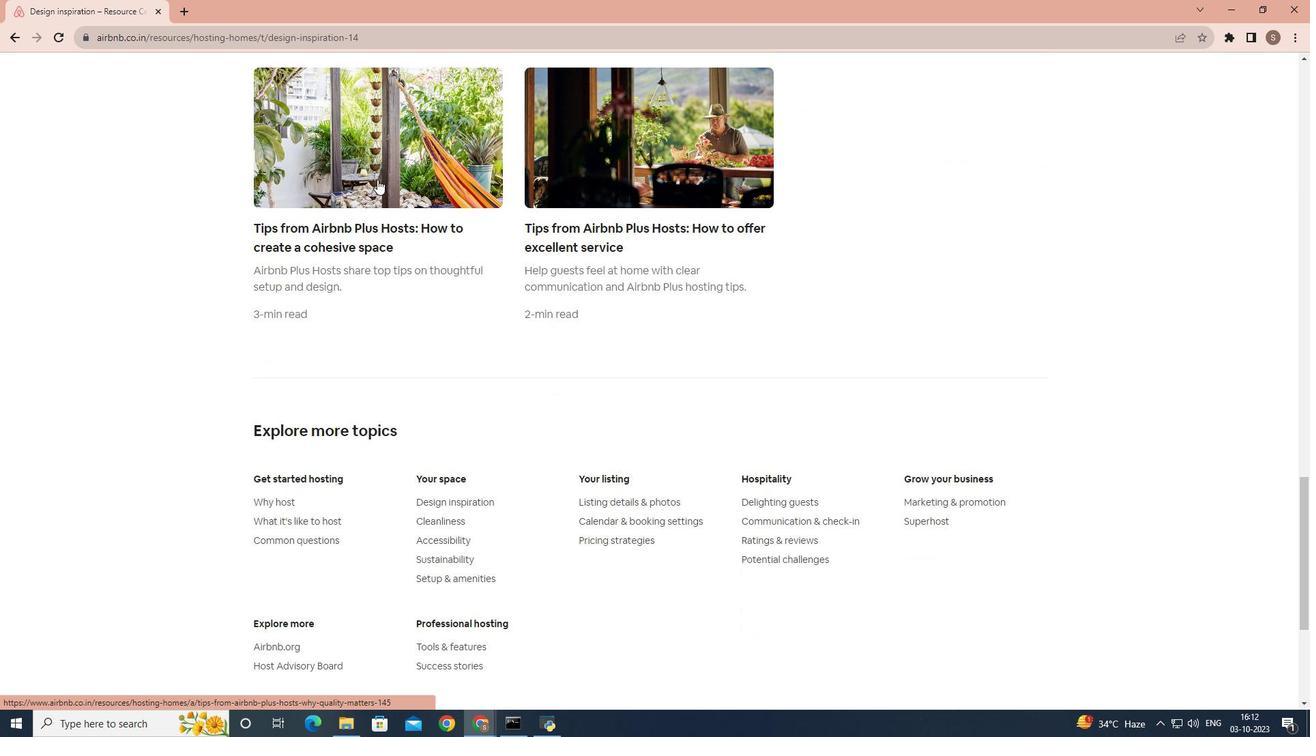 
Action: Mouse scrolled (377, 178) with delta (0, 0)
Screenshot: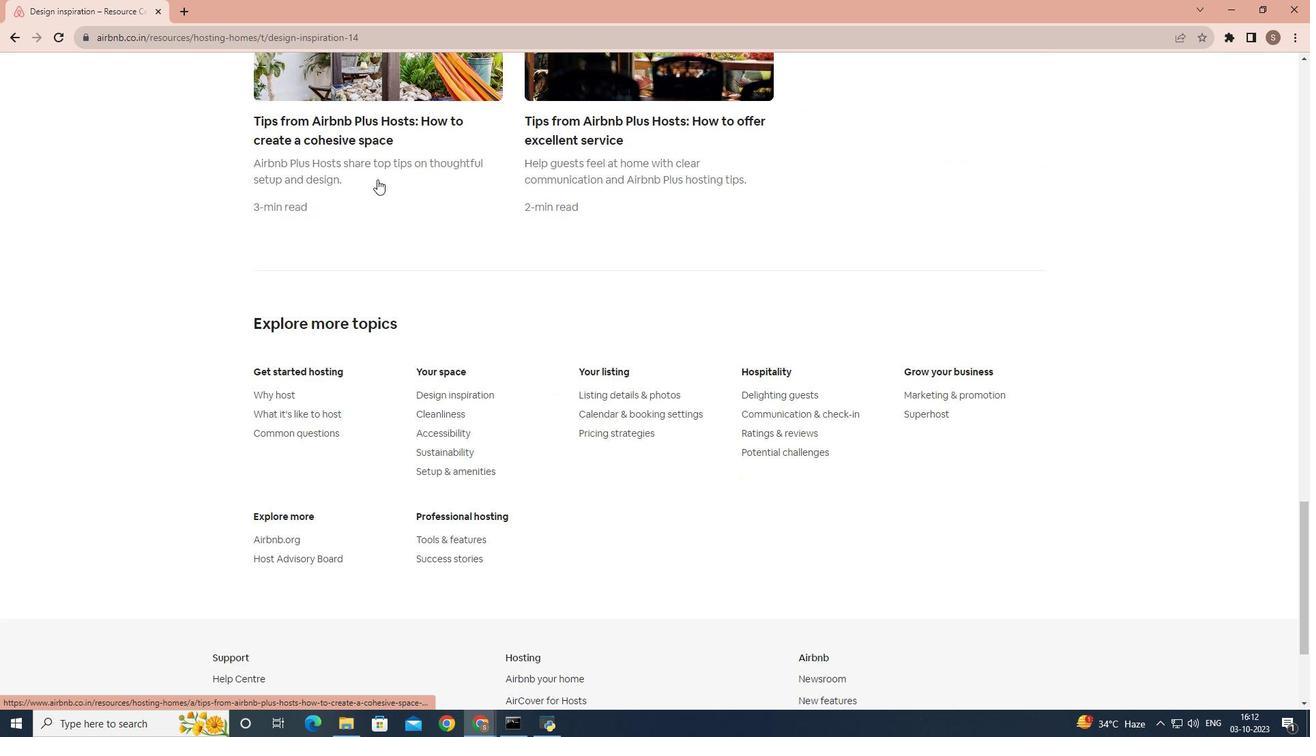 
Action: Mouse scrolled (377, 178) with delta (0, 0)
Screenshot: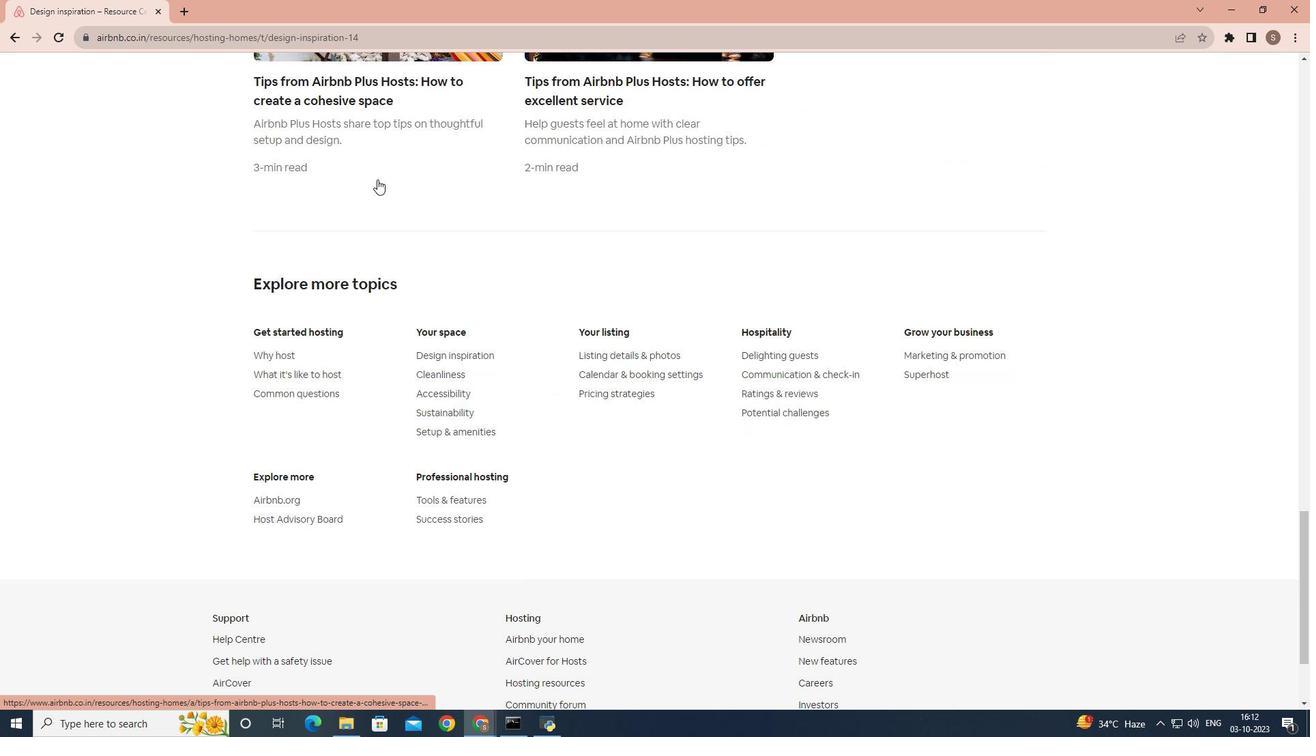 
Action: Mouse scrolled (377, 178) with delta (0, 0)
Screenshot: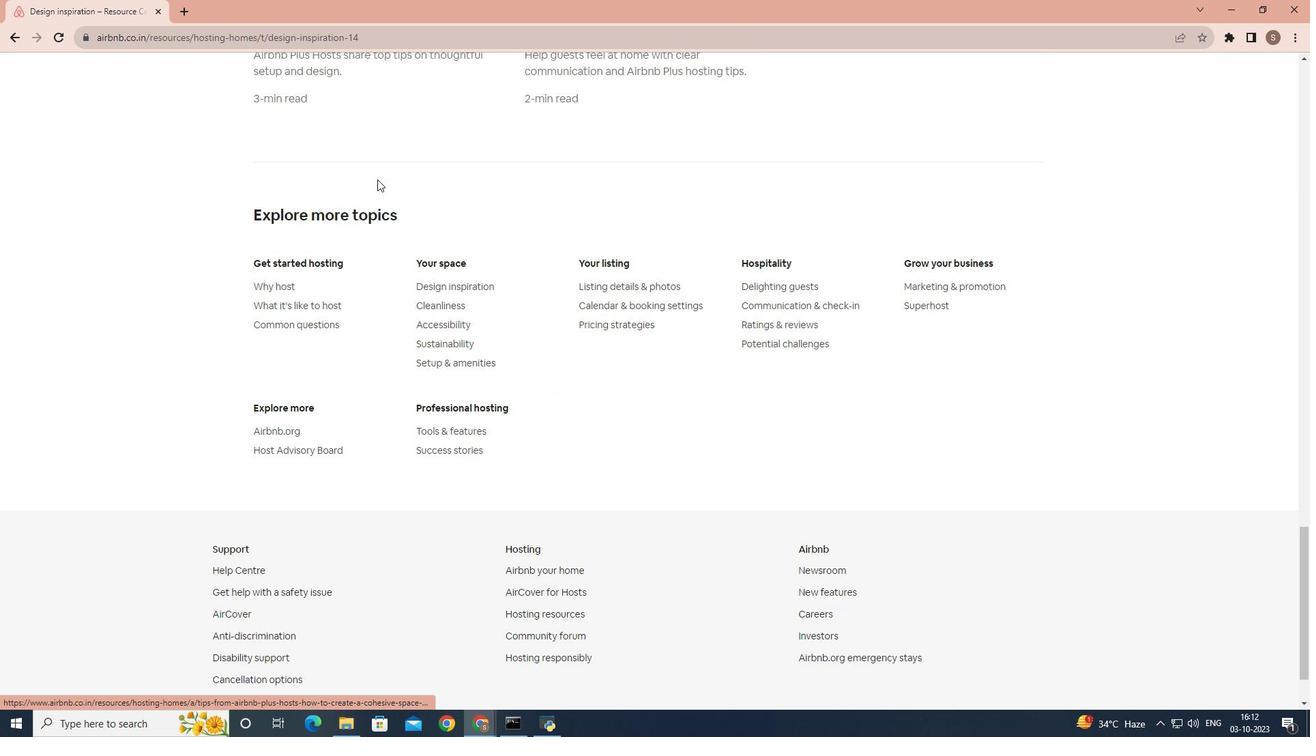 
